 Task: Find connections with filter location Kawm Ḩamādah with filter topic #investmentproperty with filter profile language German with filter current company NTech Workforce with filter school Sant Longowal Institute of Engineering and Technology with filter industry Footwear Manufacturing with filter service category Public Speaking with filter keywords title Courier
Action: Mouse moved to (491, 62)
Screenshot: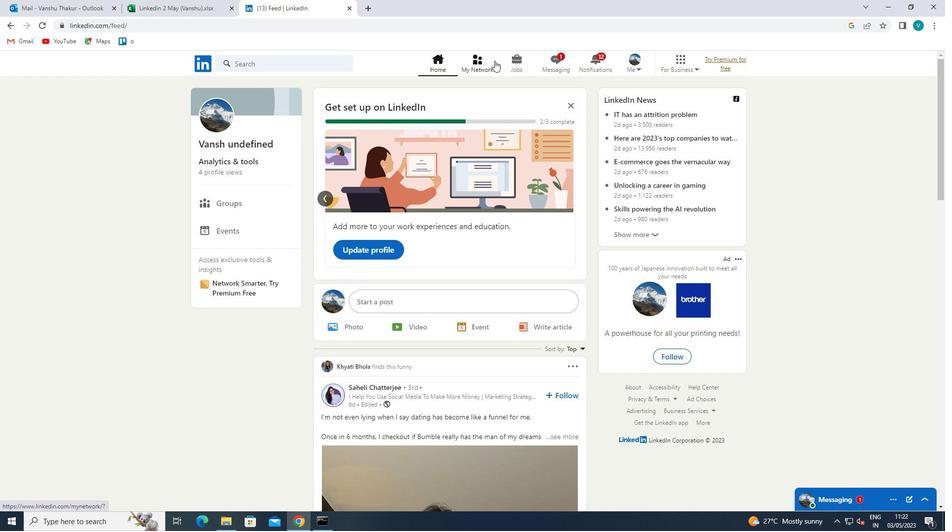 
Action: Mouse pressed left at (491, 62)
Screenshot: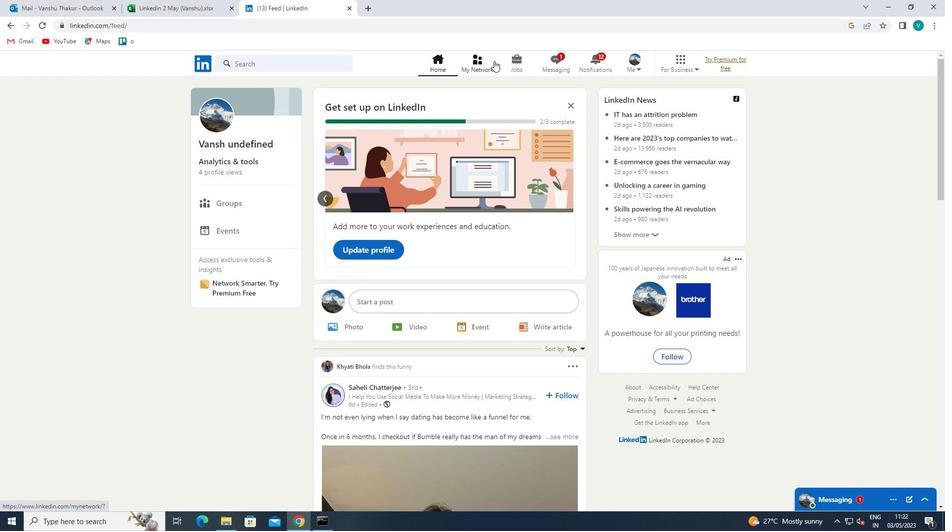 
Action: Mouse moved to (257, 118)
Screenshot: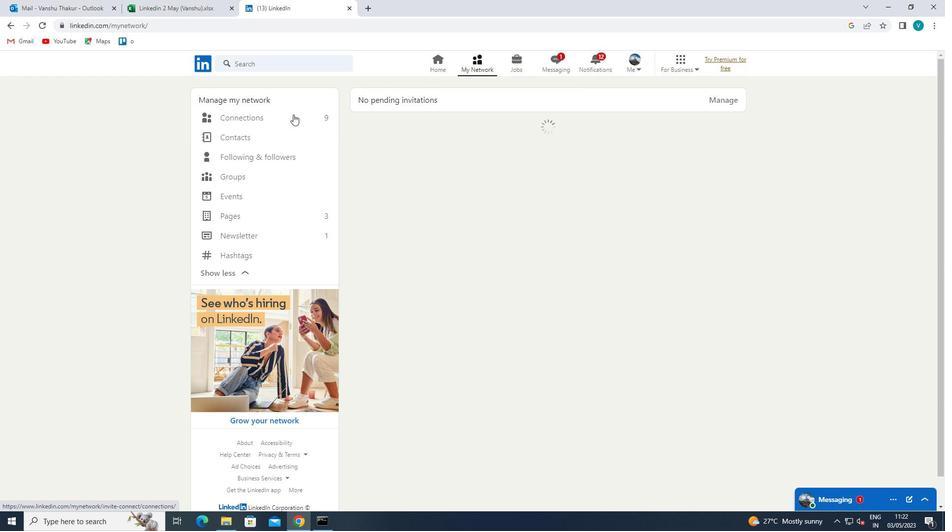 
Action: Mouse pressed left at (257, 118)
Screenshot: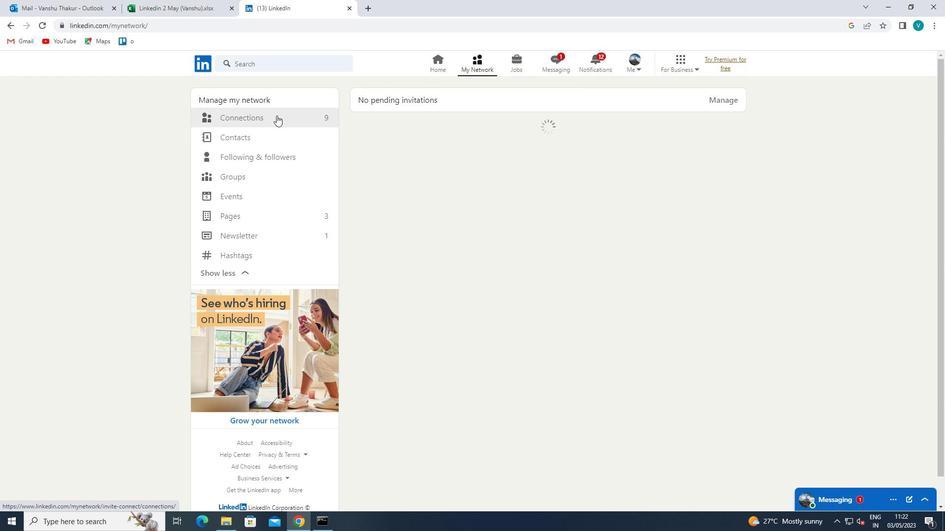
Action: Mouse moved to (528, 118)
Screenshot: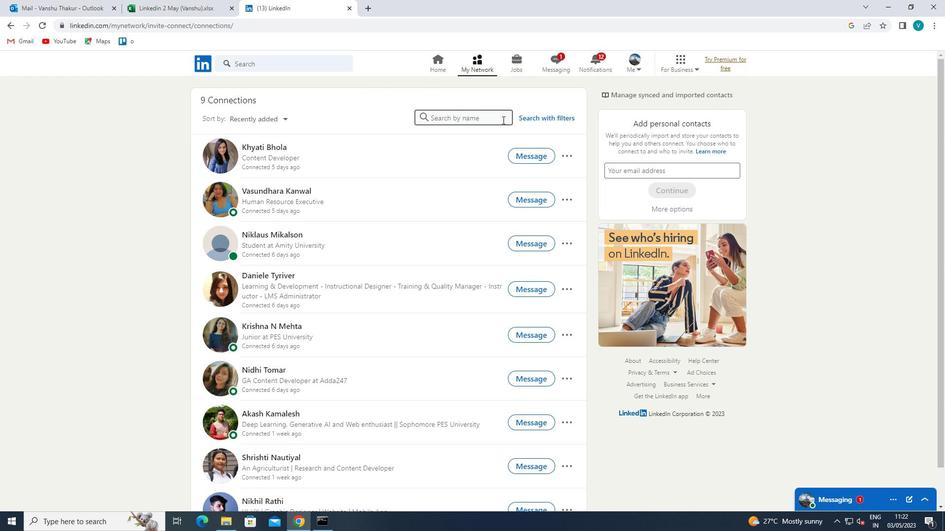 
Action: Mouse pressed left at (528, 118)
Screenshot: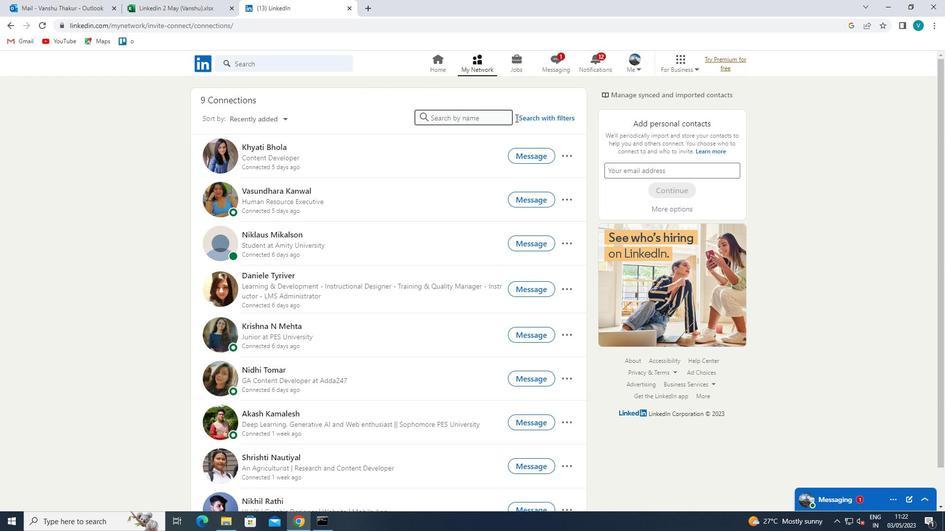 
Action: Mouse moved to (473, 96)
Screenshot: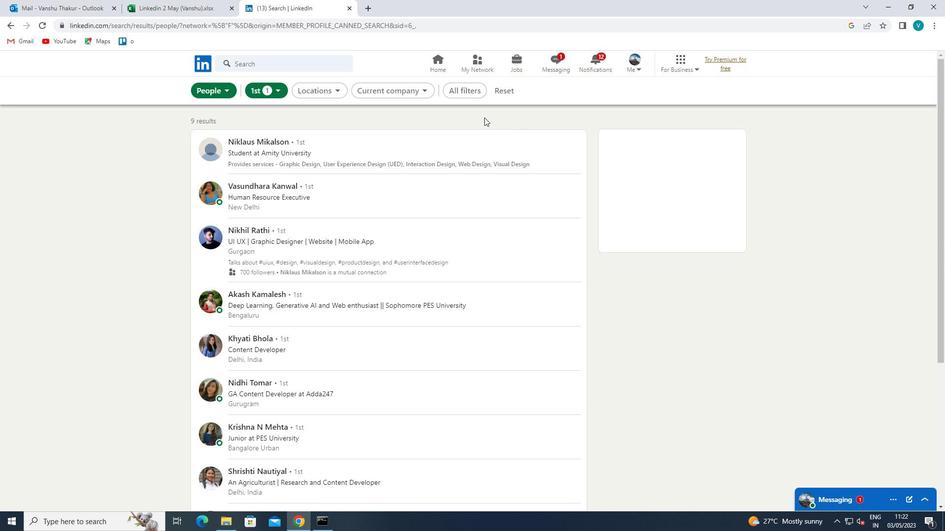 
Action: Mouse pressed left at (473, 96)
Screenshot: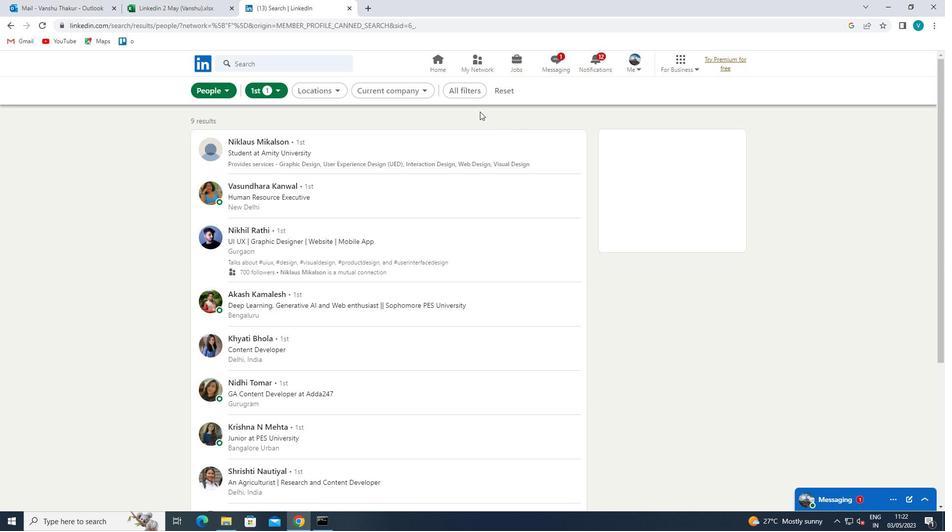 
Action: Mouse moved to (781, 243)
Screenshot: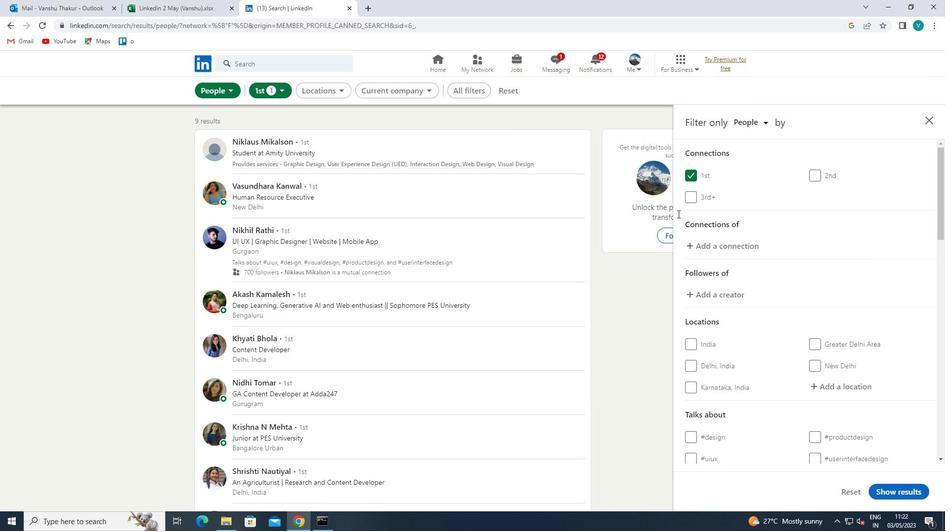 
Action: Mouse scrolled (781, 243) with delta (0, 0)
Screenshot: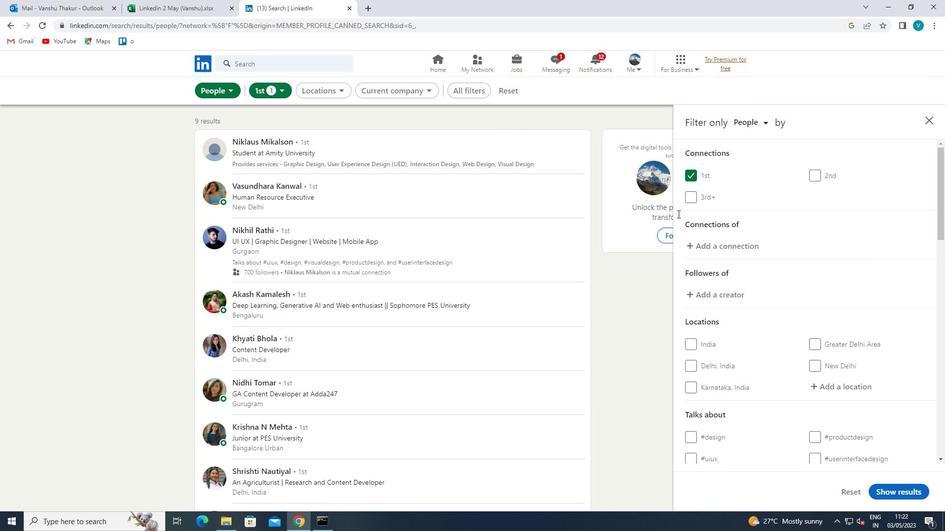 
Action: Mouse scrolled (781, 243) with delta (0, 0)
Screenshot: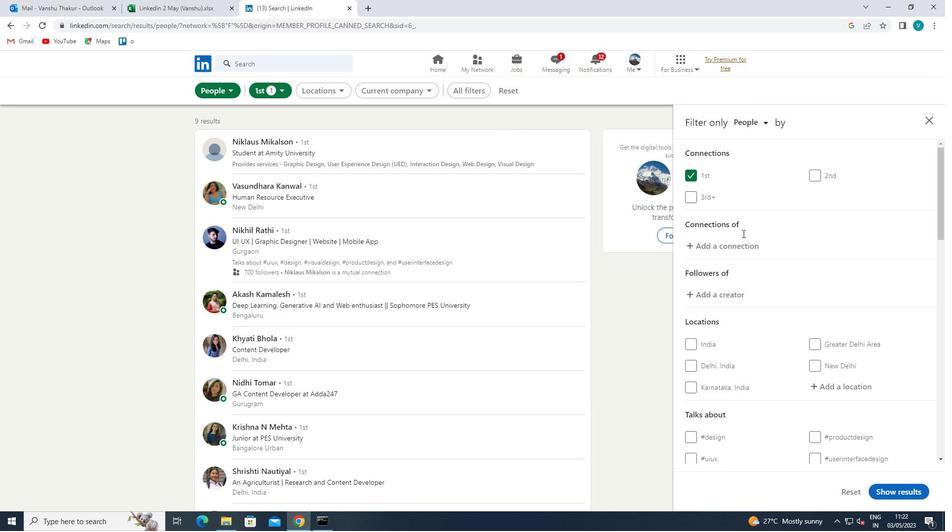 
Action: Mouse moved to (782, 243)
Screenshot: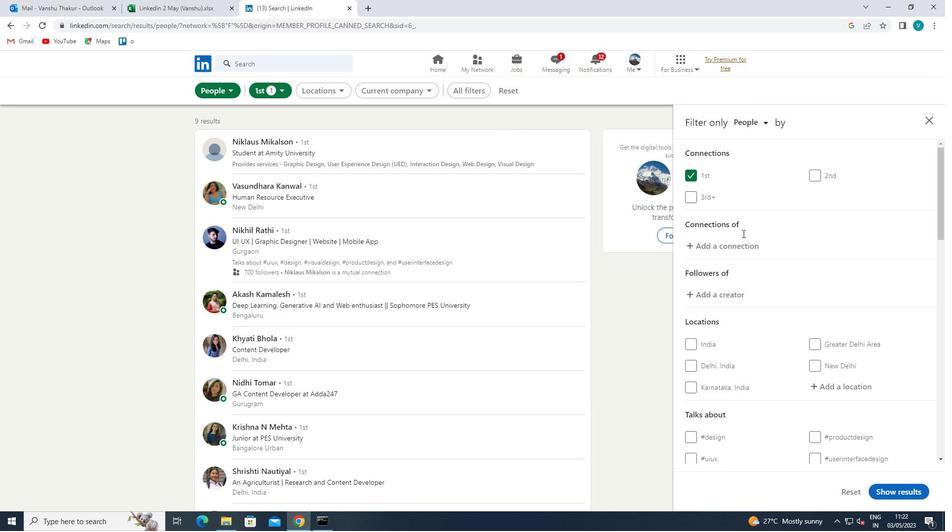 
Action: Mouse scrolled (782, 243) with delta (0, 0)
Screenshot: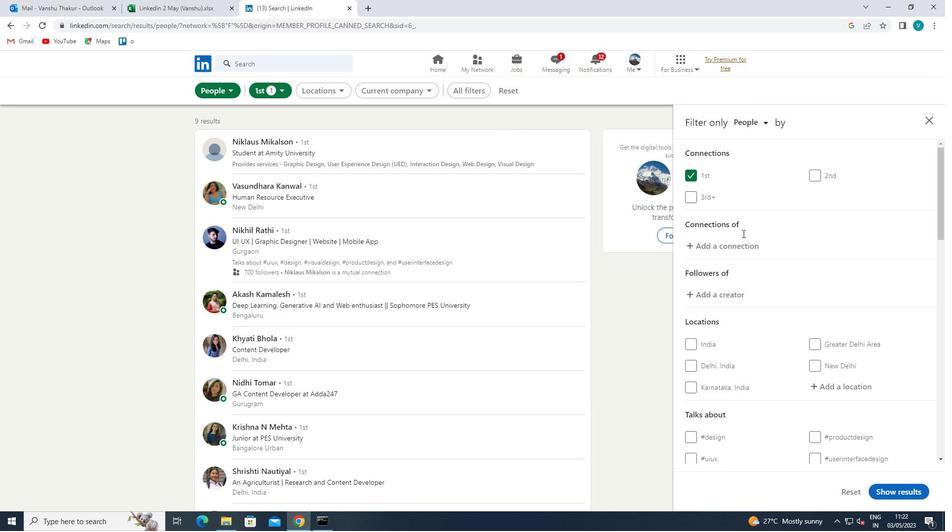
Action: Mouse moved to (821, 241)
Screenshot: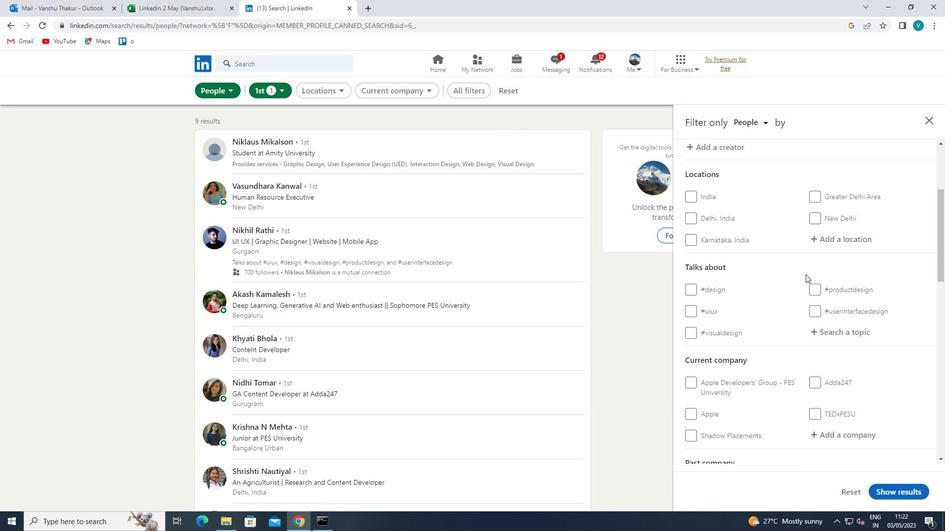 
Action: Mouse pressed left at (821, 241)
Screenshot: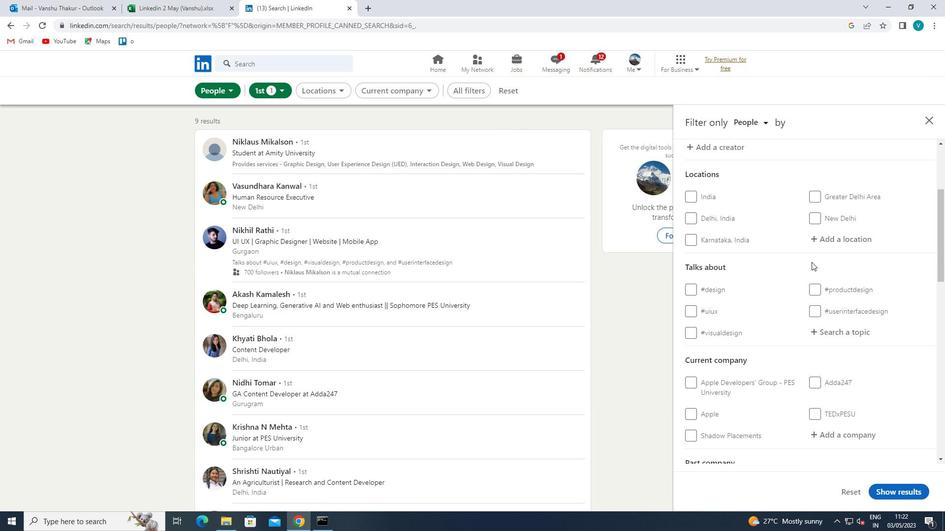 
Action: Mouse moved to (603, 115)
Screenshot: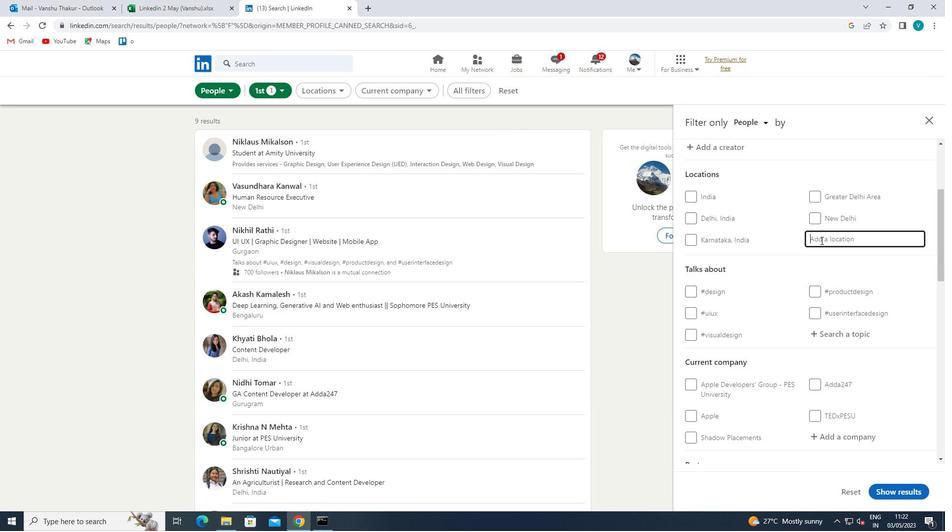 
Action: Key pressed <Key.shift>KAWN<Key.space><Key.shift>HAMADAH<Key.space>
Screenshot: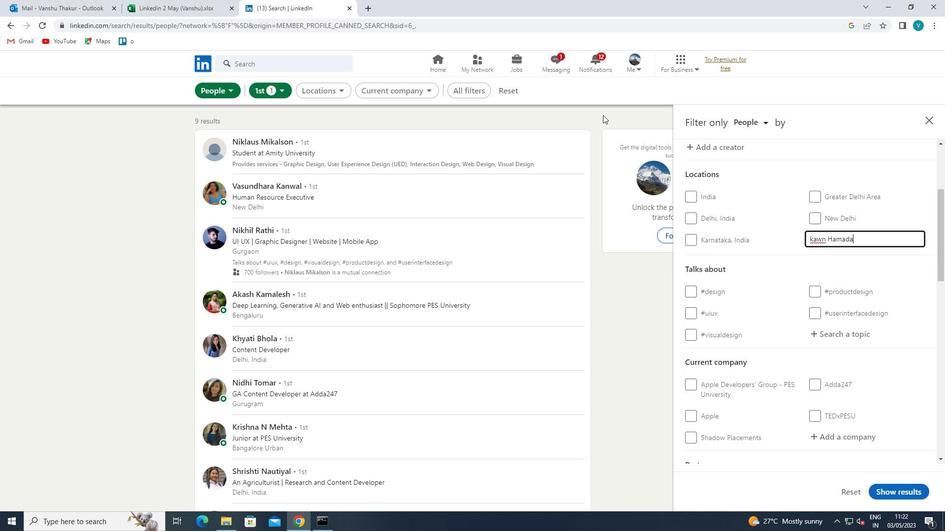 
Action: Mouse moved to (792, 224)
Screenshot: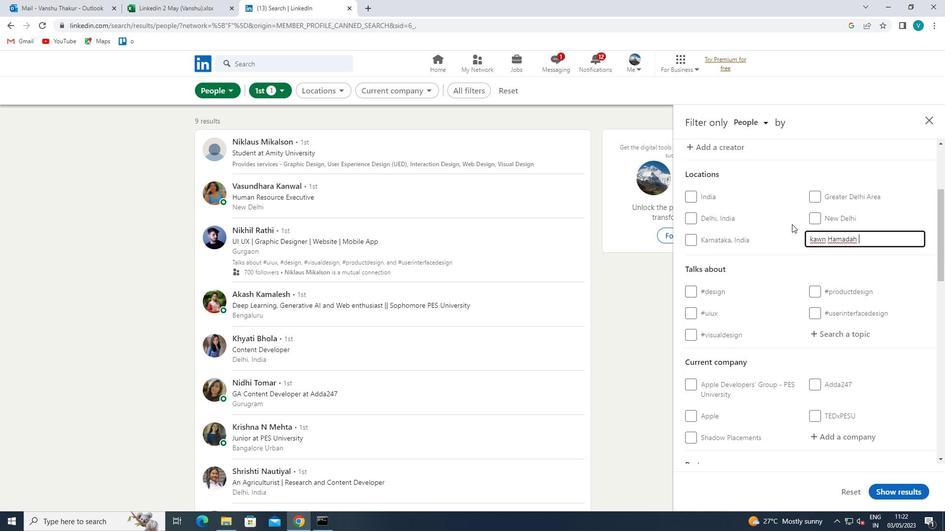
Action: Mouse pressed left at (792, 224)
Screenshot: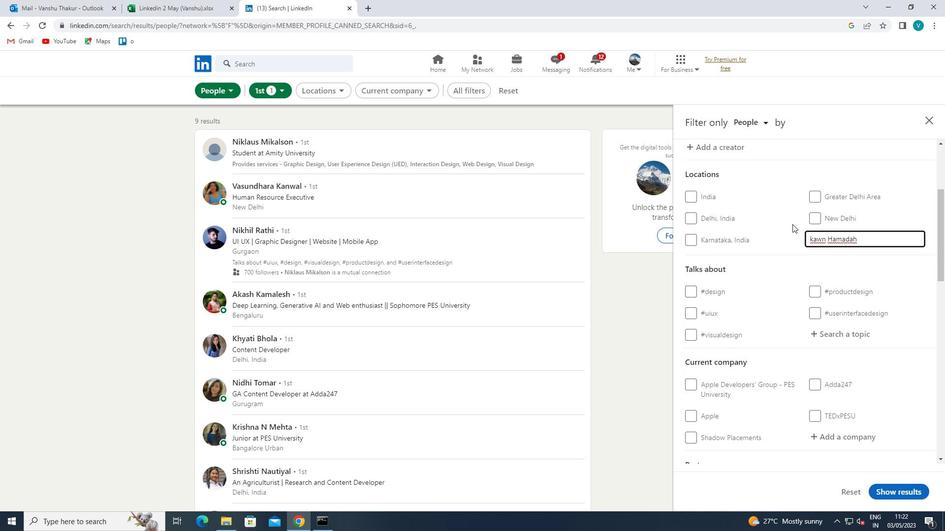 
Action: Mouse moved to (803, 221)
Screenshot: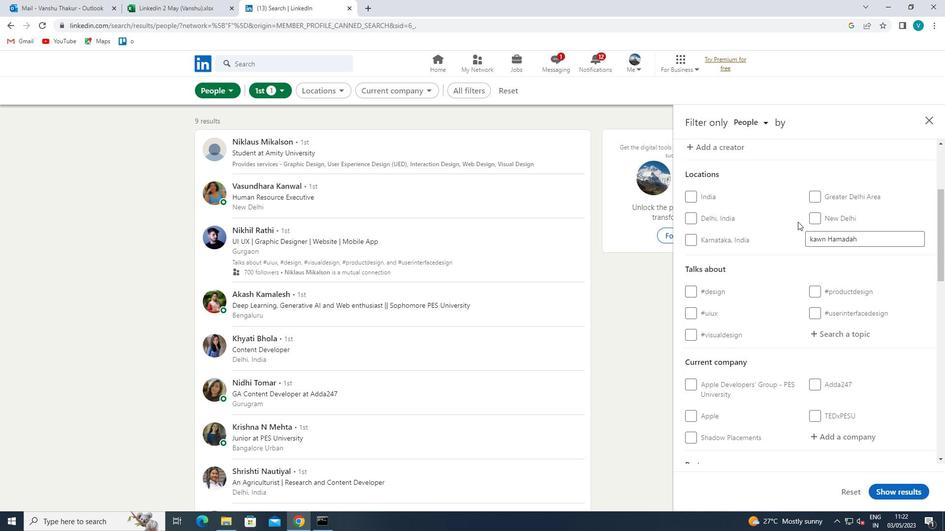 
Action: Mouse scrolled (803, 220) with delta (0, 0)
Screenshot: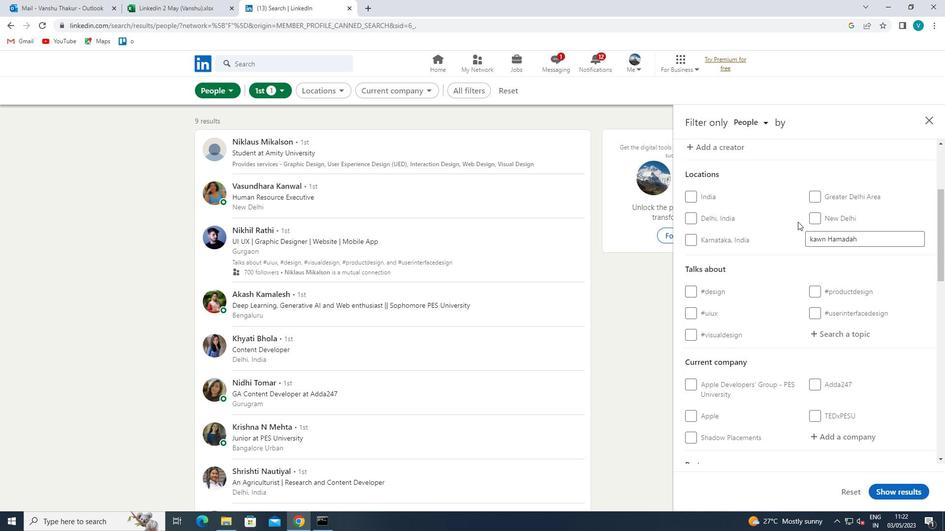 
Action: Mouse moved to (810, 223)
Screenshot: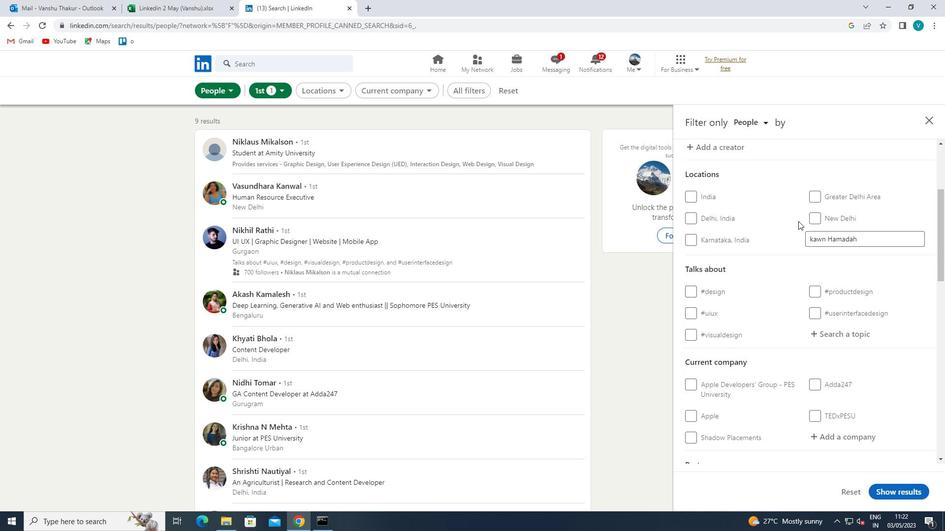 
Action: Mouse scrolled (810, 222) with delta (0, 0)
Screenshot: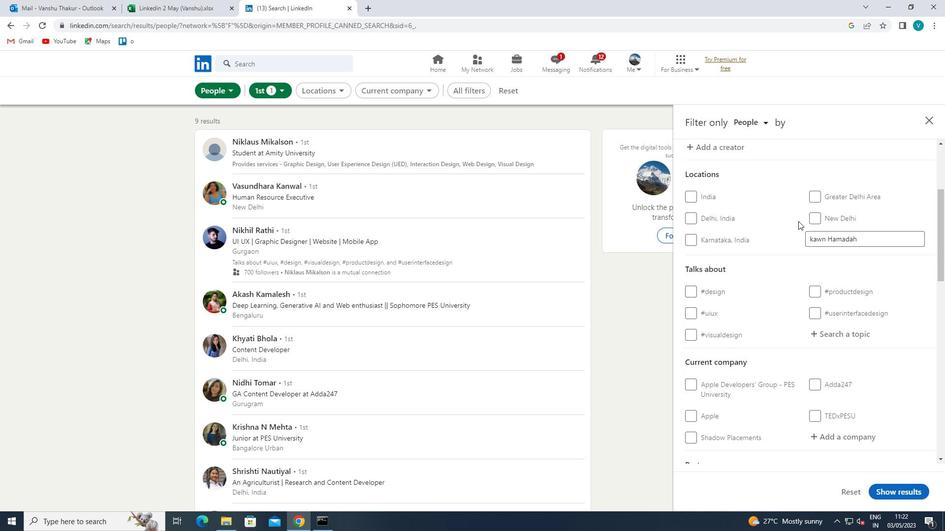 
Action: Mouse moved to (848, 241)
Screenshot: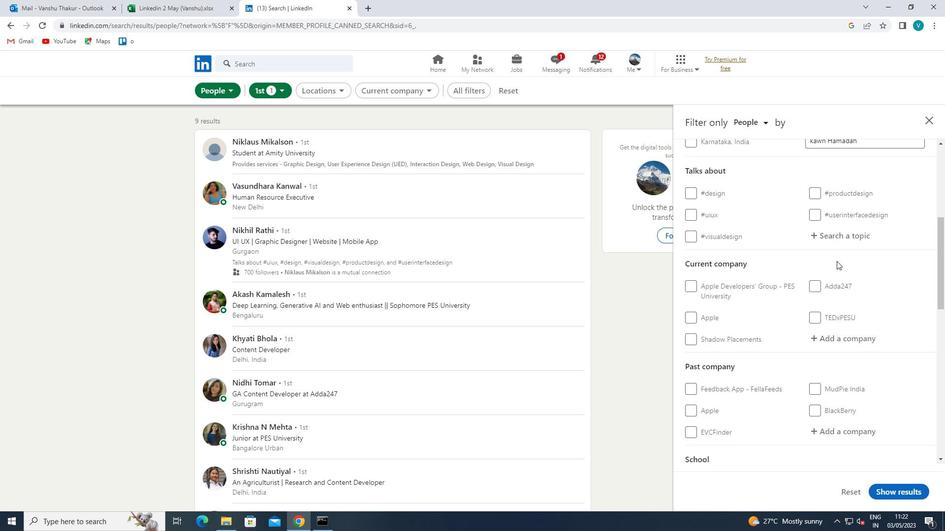 
Action: Mouse pressed left at (848, 241)
Screenshot: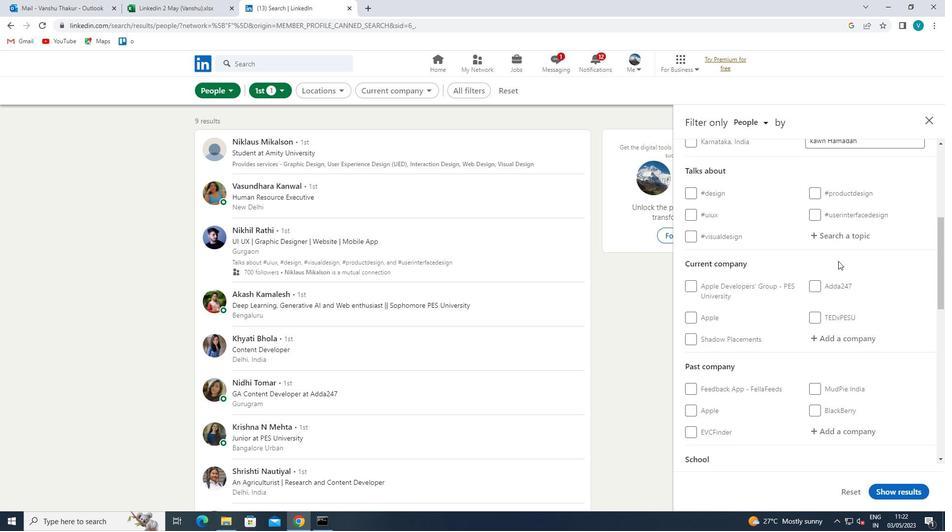 
Action: Mouse moved to (757, 210)
Screenshot: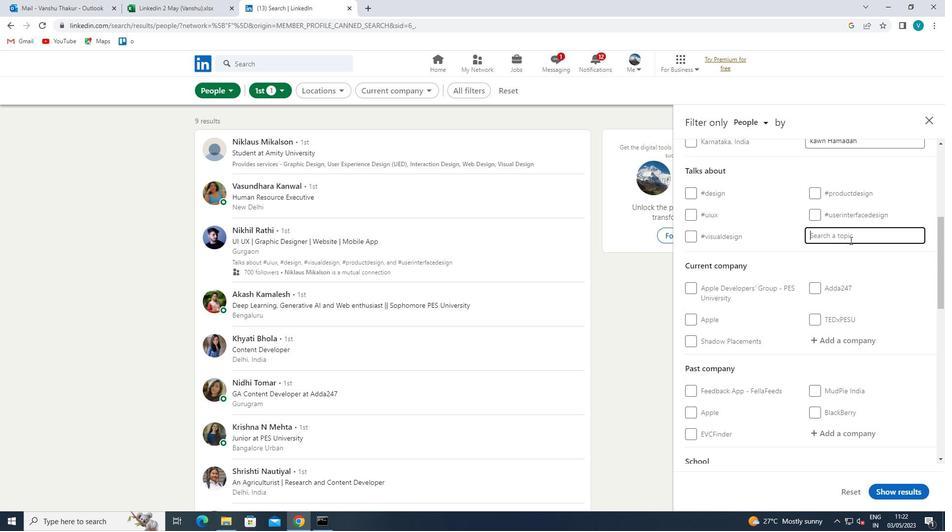 
Action: Key pressed INVESTMENT<Key.space><Key.backspace>
Screenshot: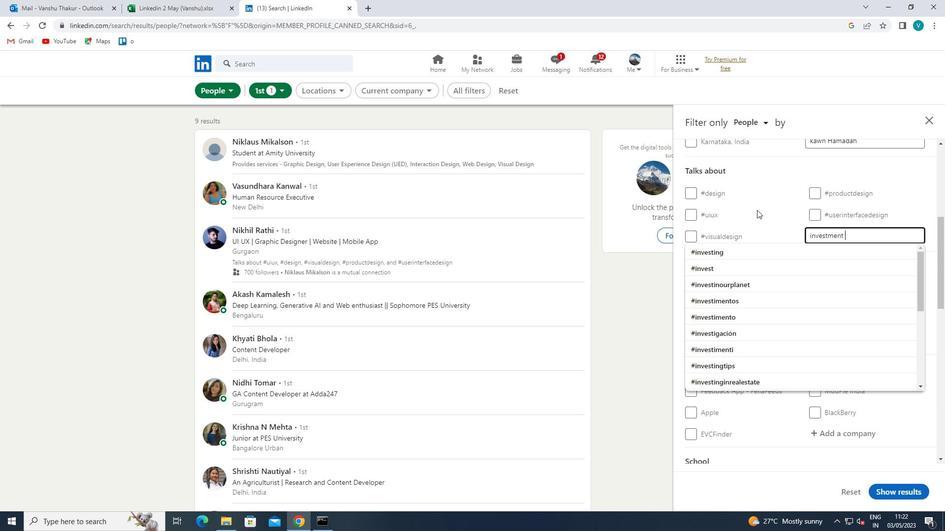 
Action: Mouse moved to (758, 281)
Screenshot: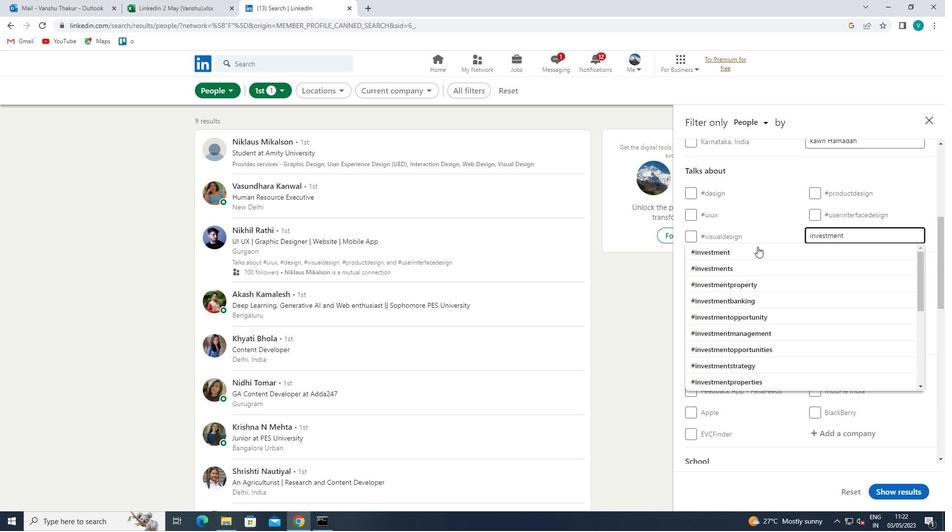 
Action: Mouse pressed left at (758, 281)
Screenshot: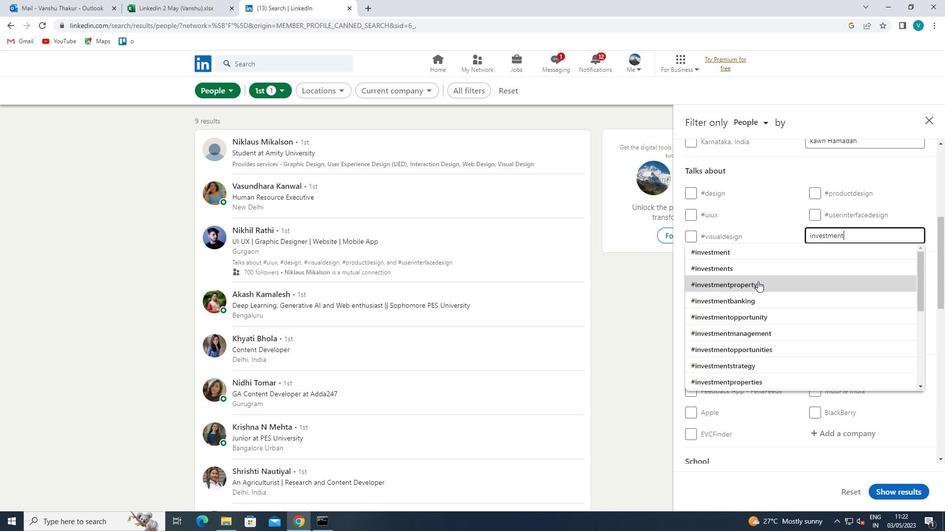 
Action: Mouse moved to (776, 276)
Screenshot: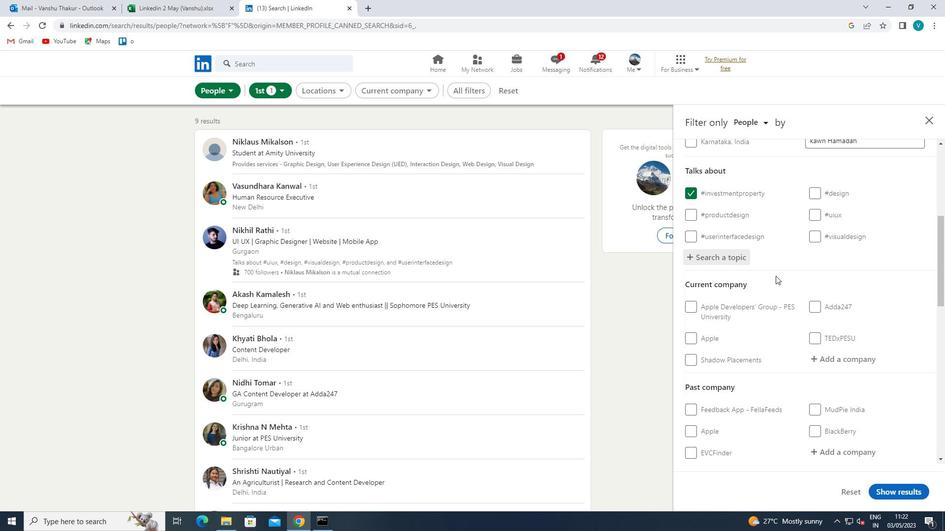 
Action: Mouse scrolled (776, 275) with delta (0, 0)
Screenshot: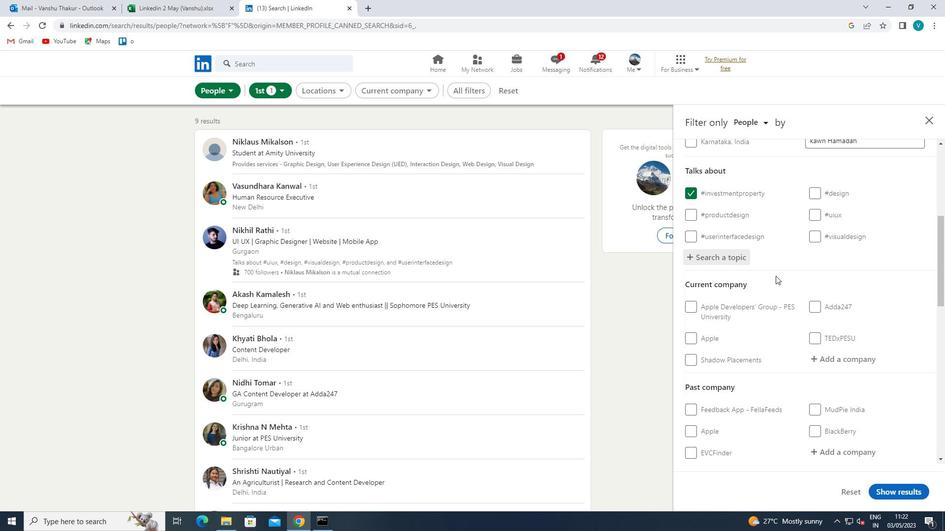 
Action: Mouse scrolled (776, 275) with delta (0, 0)
Screenshot: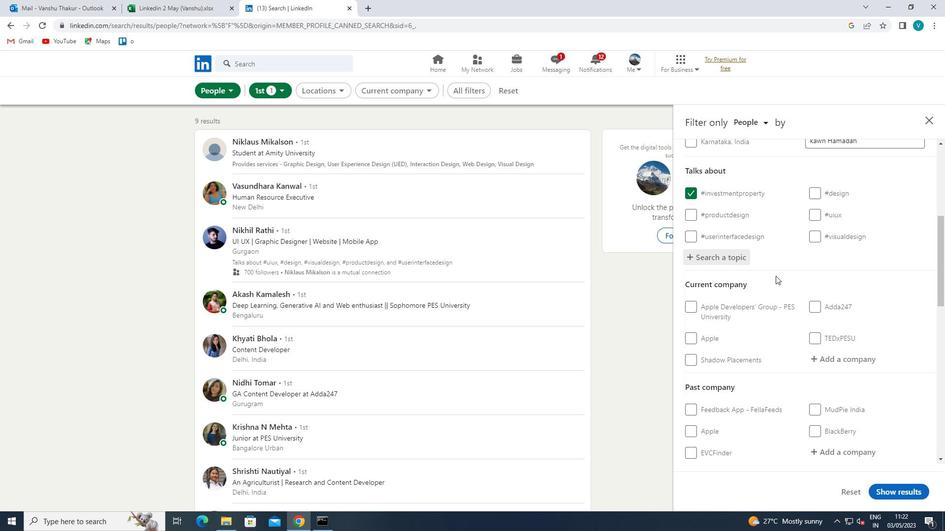 
Action: Mouse moved to (812, 259)
Screenshot: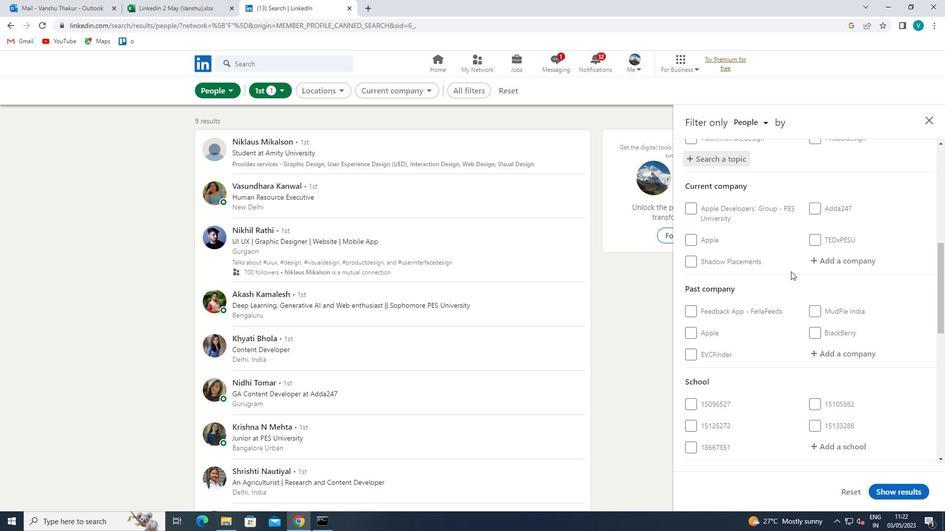 
Action: Mouse pressed left at (812, 259)
Screenshot: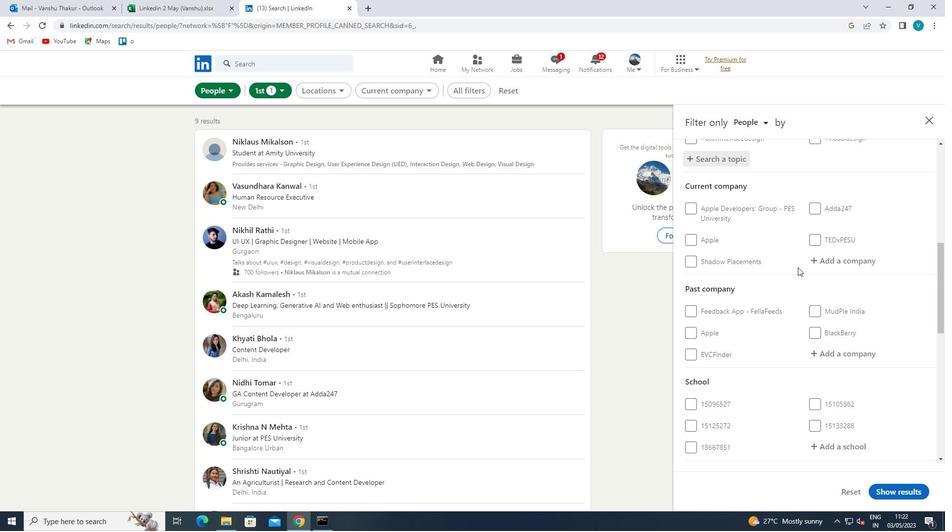 
Action: Mouse moved to (755, 239)
Screenshot: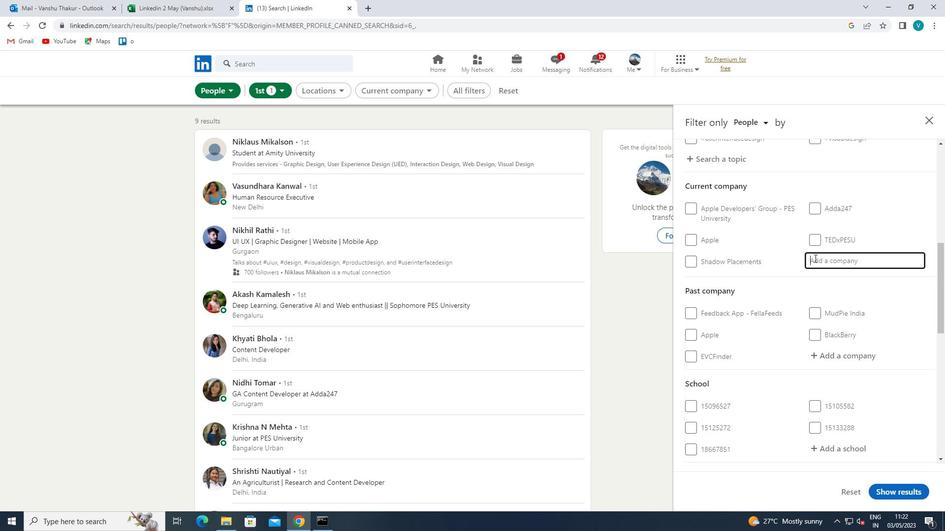 
Action: Key pressed <Key.shift>N<Key.shift>TECH
Screenshot: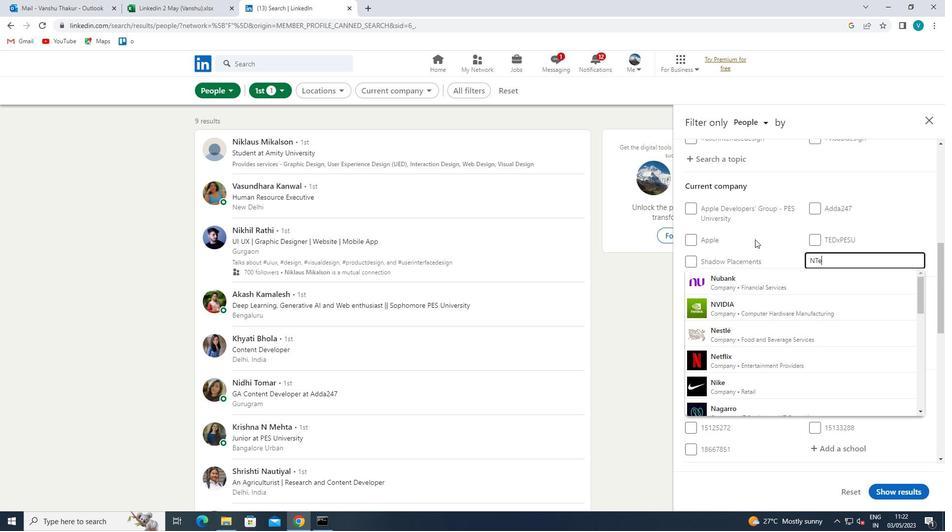 
Action: Mouse moved to (750, 276)
Screenshot: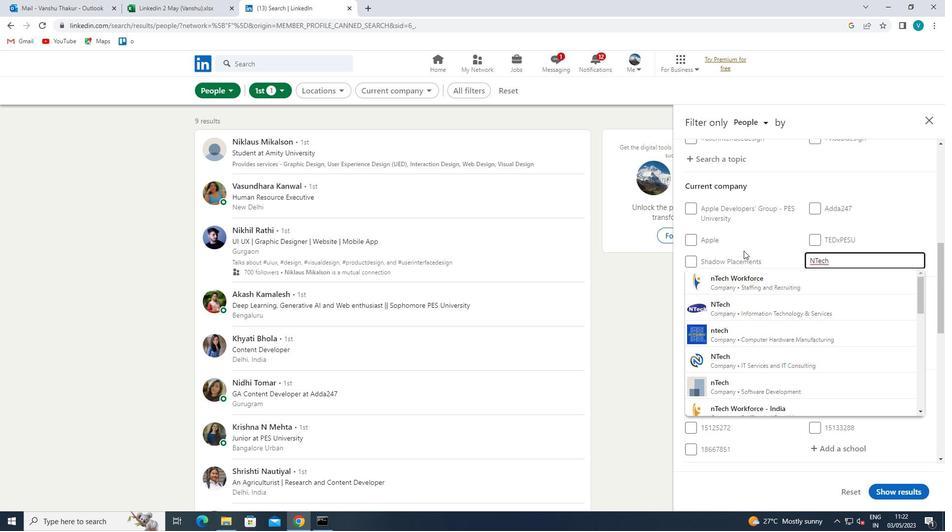 
Action: Mouse pressed left at (750, 276)
Screenshot: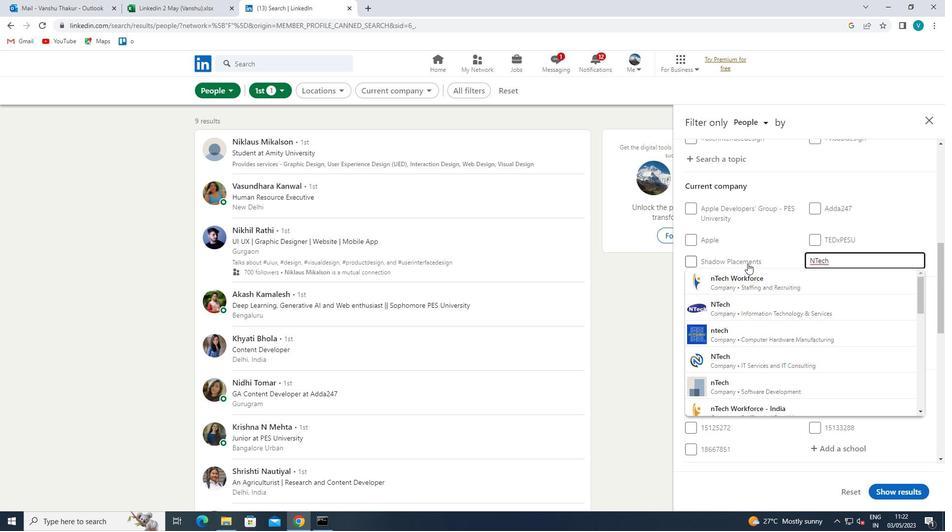 
Action: Mouse moved to (758, 274)
Screenshot: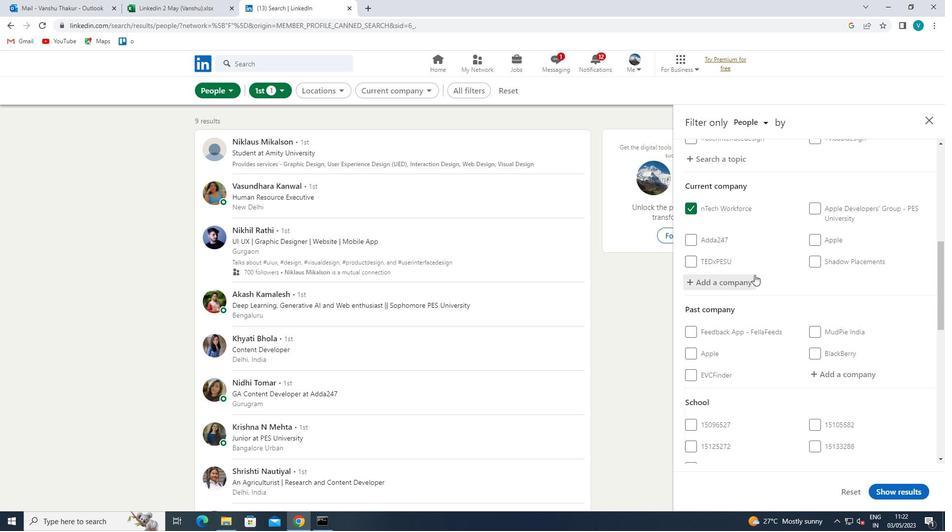 
Action: Mouse scrolled (758, 274) with delta (0, 0)
Screenshot: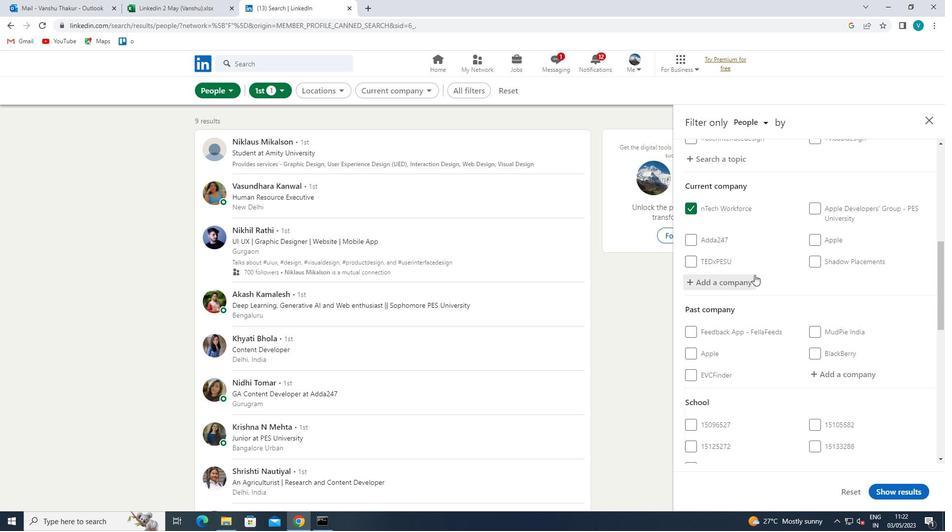
Action: Mouse moved to (759, 275)
Screenshot: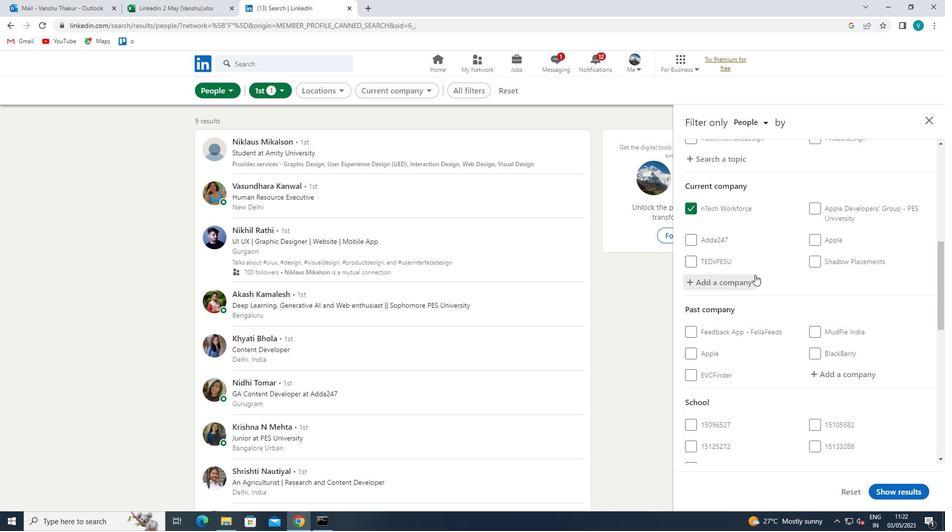 
Action: Mouse scrolled (759, 274) with delta (0, 0)
Screenshot: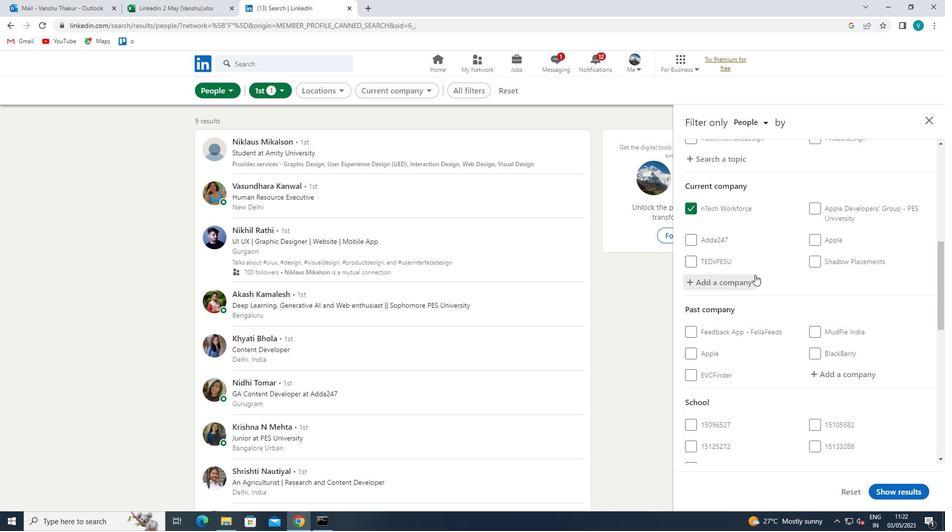 
Action: Mouse moved to (765, 279)
Screenshot: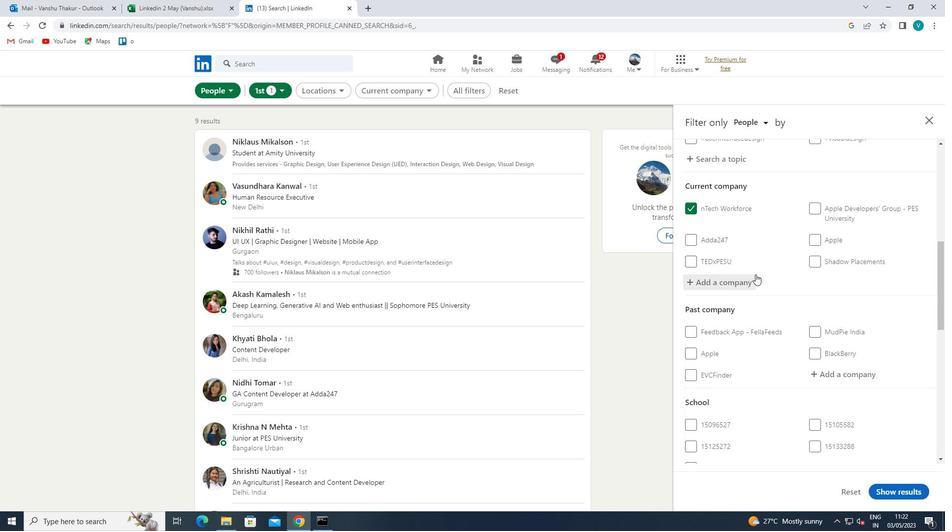
Action: Mouse scrolled (765, 278) with delta (0, 0)
Screenshot: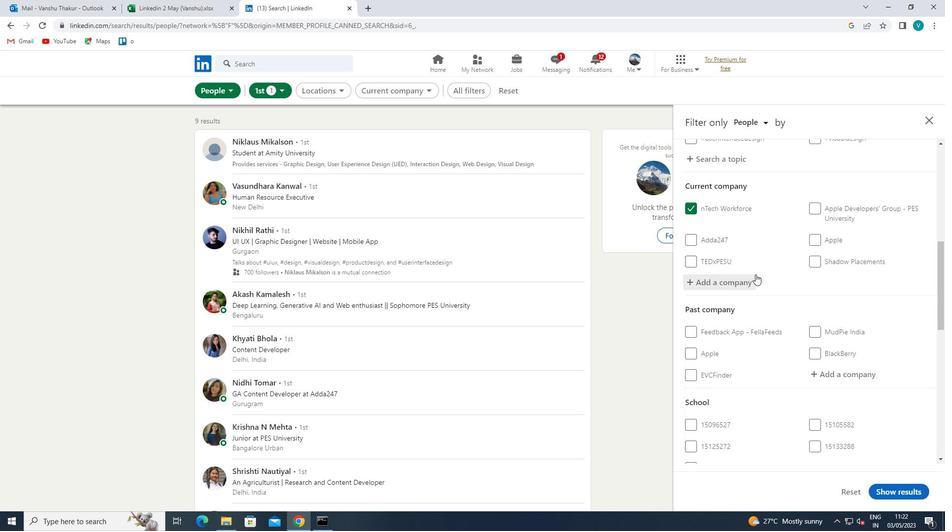 
Action: Mouse moved to (838, 323)
Screenshot: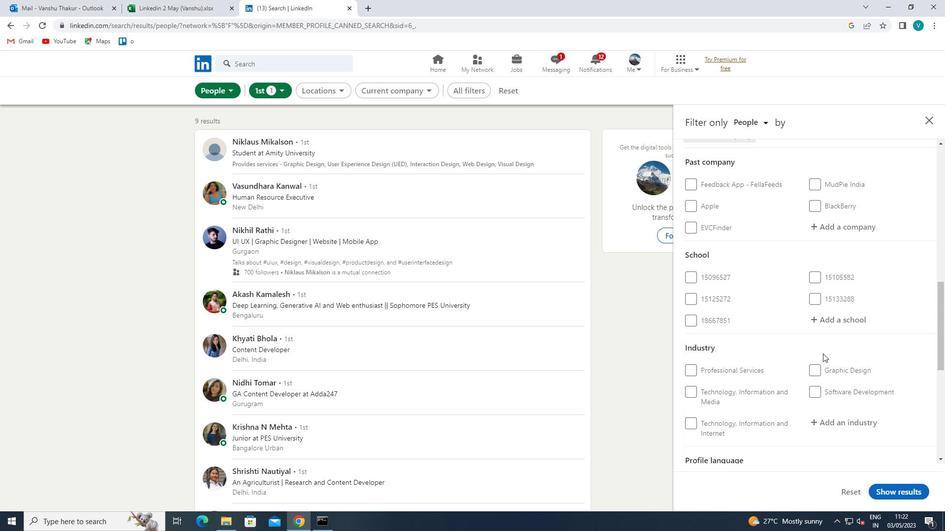 
Action: Mouse pressed left at (838, 323)
Screenshot: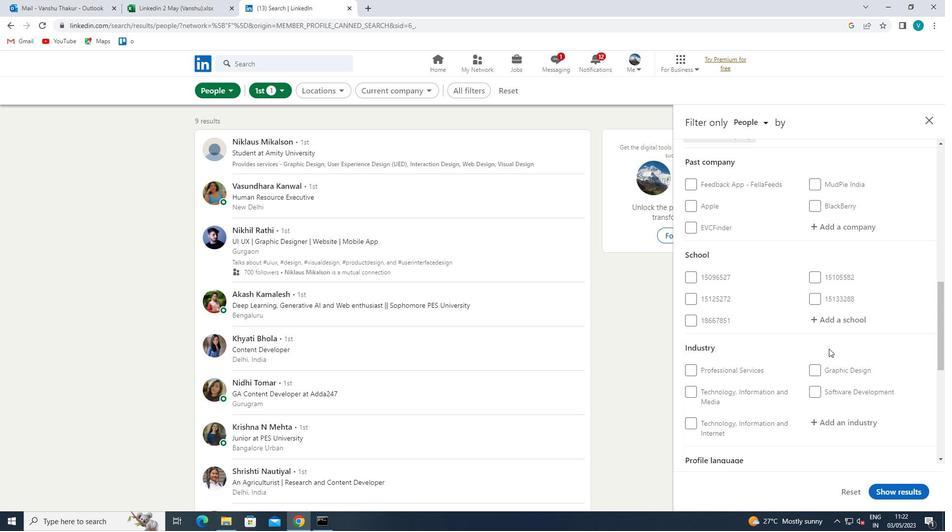 
Action: Key pressed <Key.shift>SAM<Key.backspace>NT<Key.space>
Screenshot: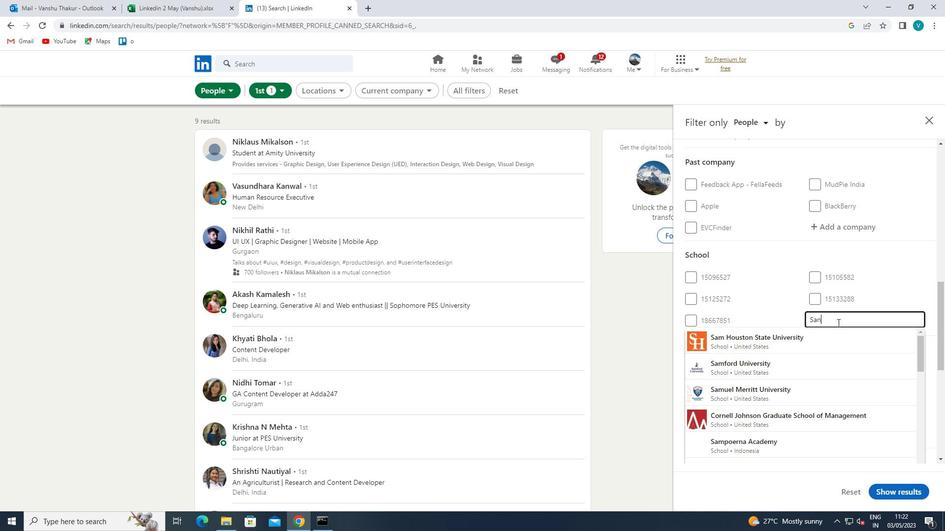 
Action: Mouse moved to (826, 359)
Screenshot: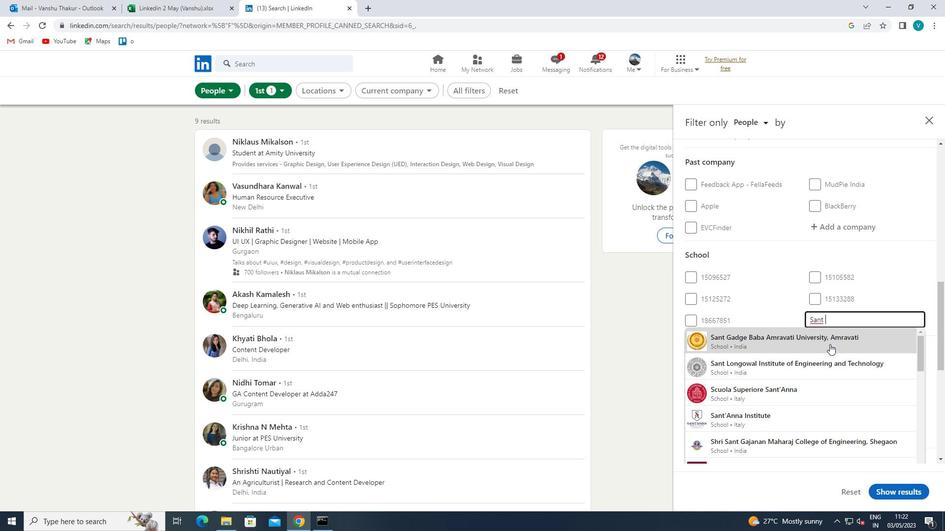
Action: Mouse pressed left at (826, 359)
Screenshot: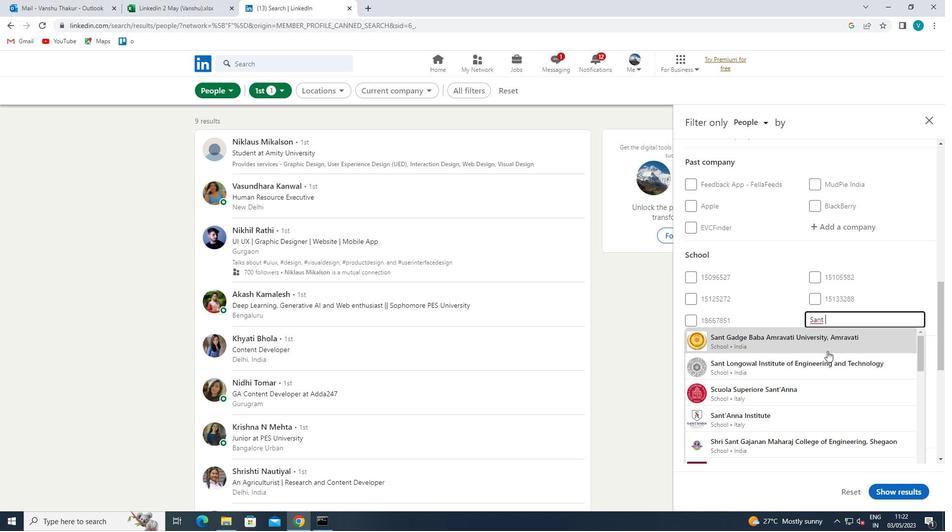 
Action: Mouse moved to (832, 356)
Screenshot: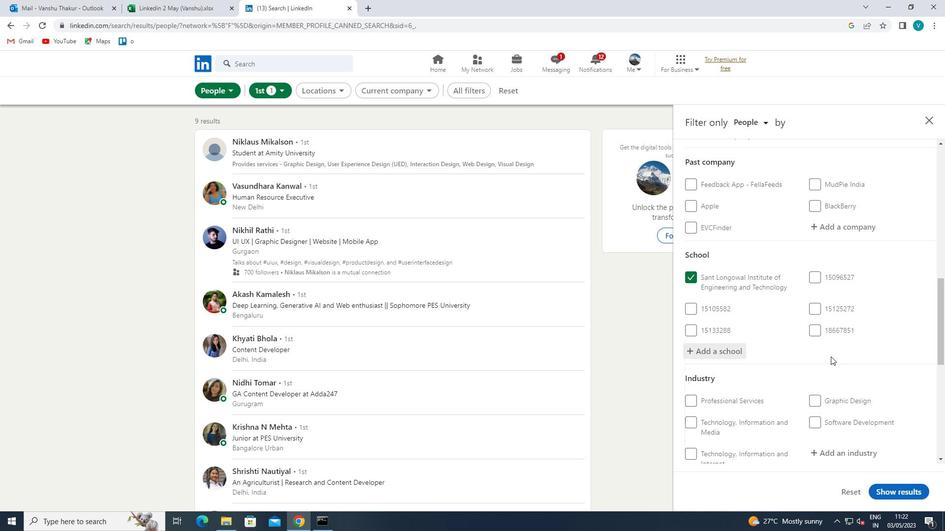
Action: Mouse scrolled (832, 356) with delta (0, 0)
Screenshot: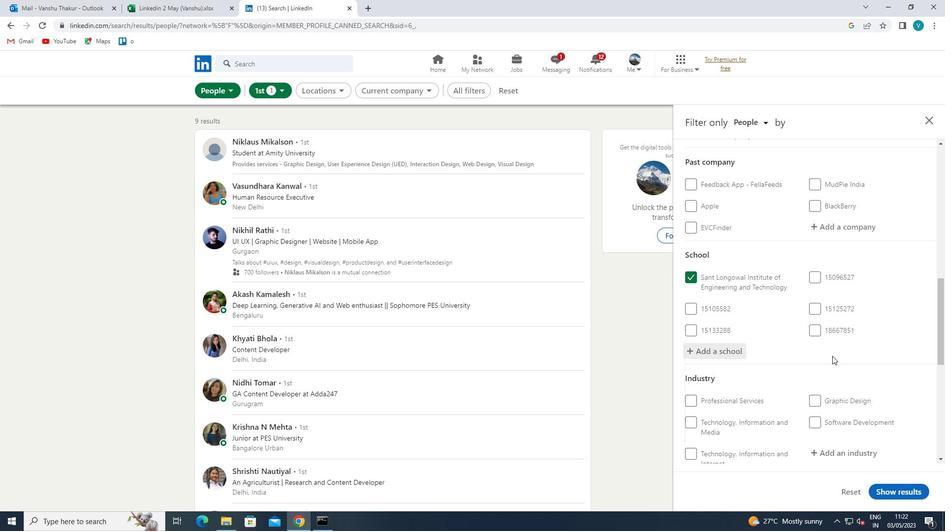 
Action: Mouse scrolled (832, 356) with delta (0, 0)
Screenshot: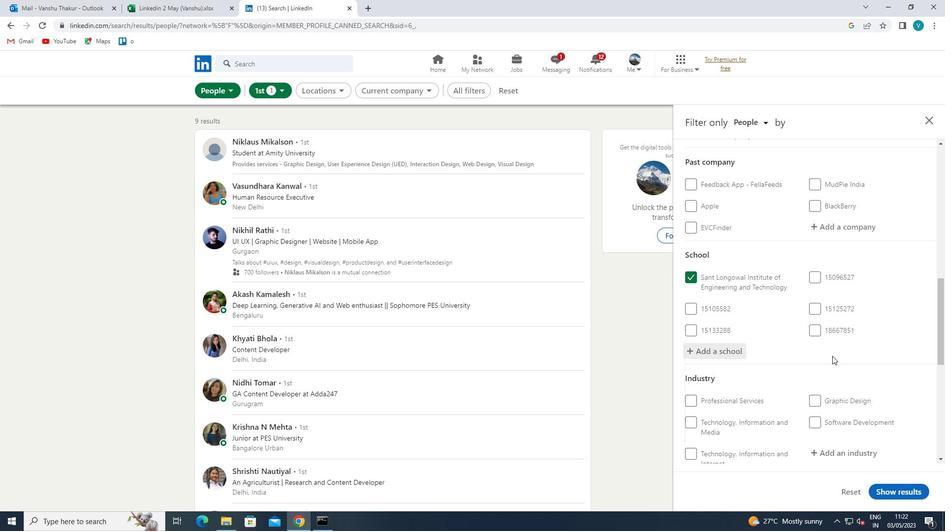 
Action: Mouse scrolled (832, 356) with delta (0, 0)
Screenshot: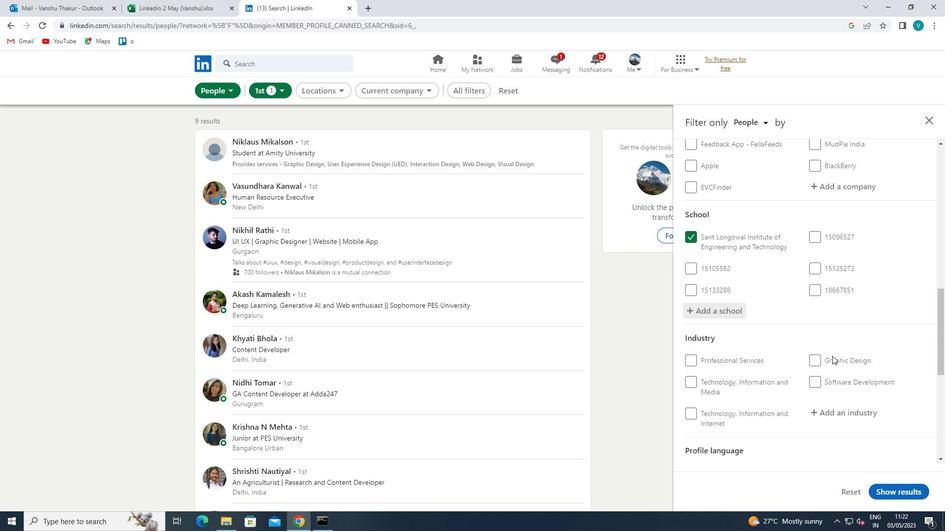 
Action: Mouse moved to (847, 306)
Screenshot: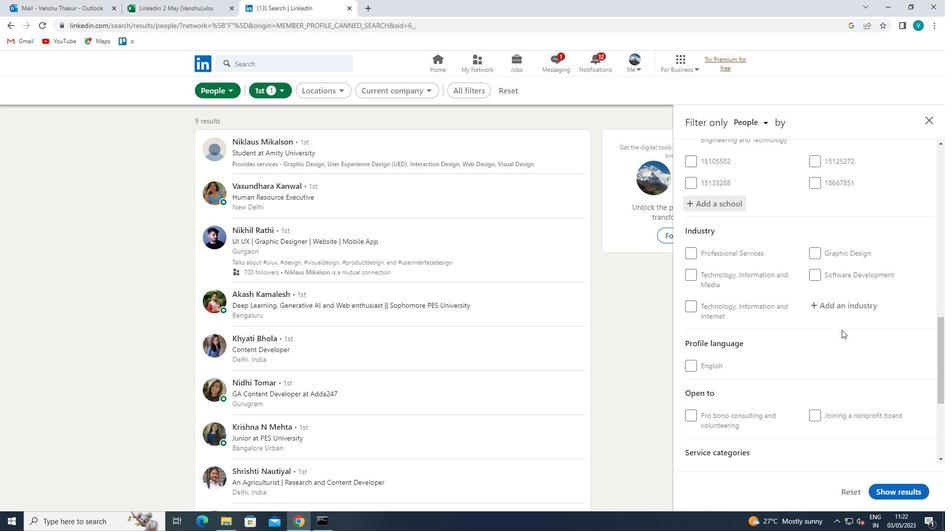 
Action: Mouse pressed left at (847, 306)
Screenshot: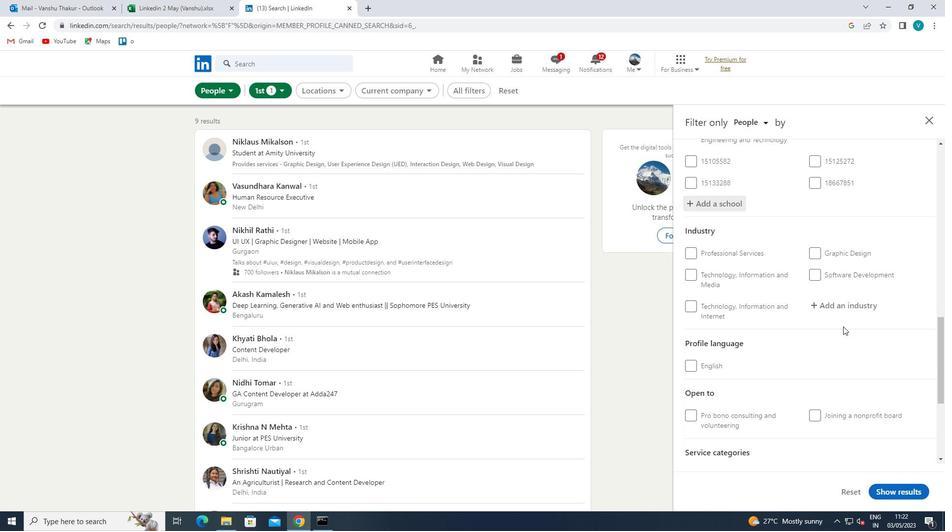 
Action: Mouse moved to (814, 286)
Screenshot: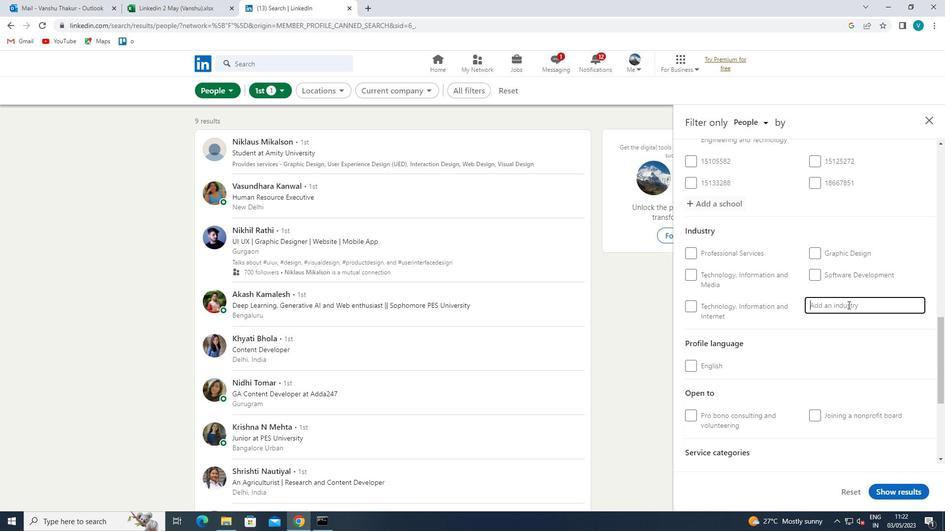 
Action: Key pressed <Key.shift>FOOTWEAR<Key.space>
Screenshot: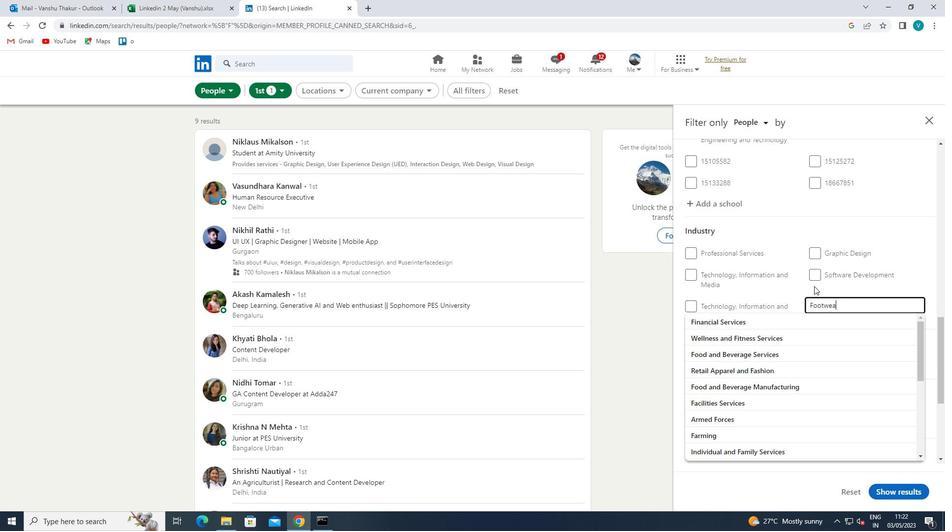 
Action: Mouse moved to (768, 349)
Screenshot: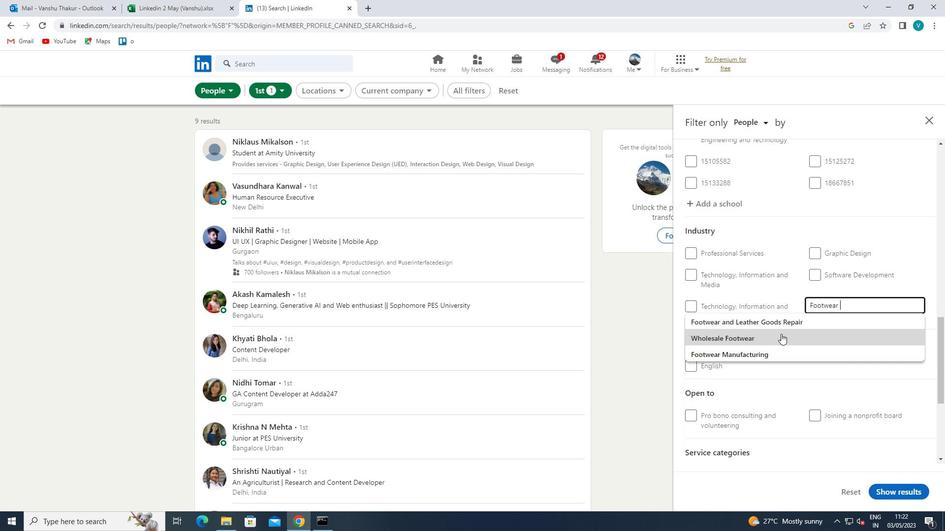 
Action: Mouse pressed left at (768, 349)
Screenshot: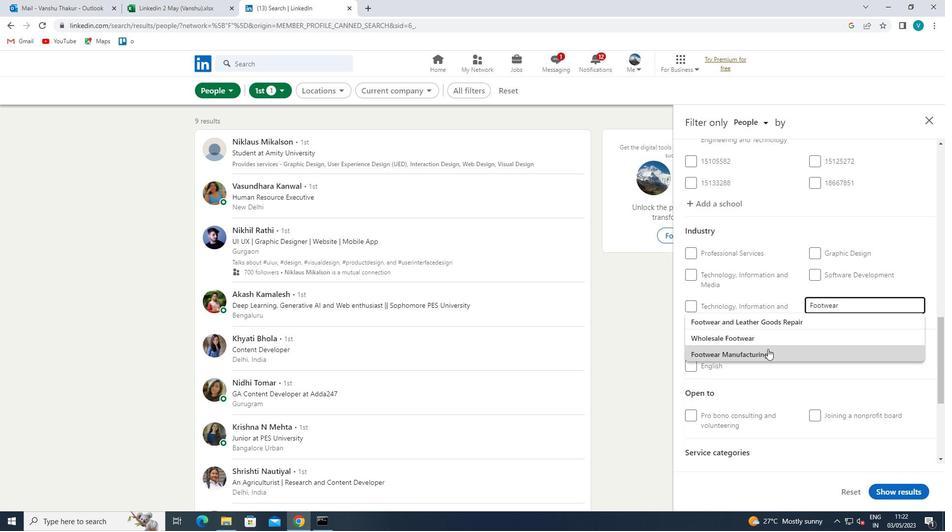 
Action: Mouse moved to (807, 327)
Screenshot: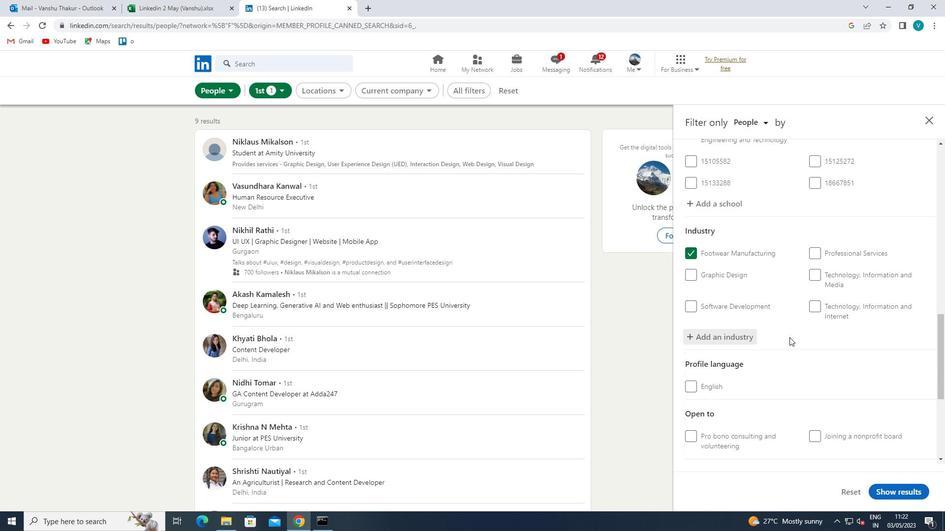 
Action: Mouse scrolled (807, 327) with delta (0, 0)
Screenshot: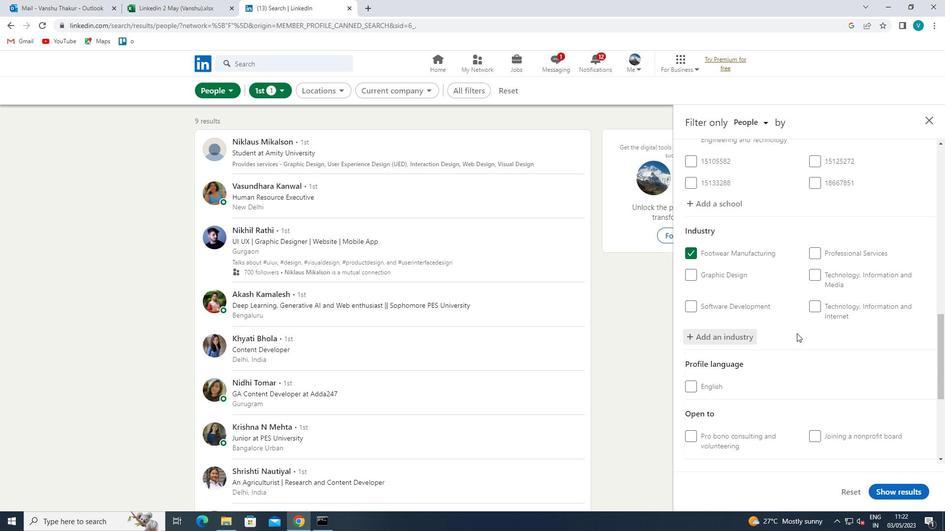 
Action: Mouse scrolled (807, 327) with delta (0, 0)
Screenshot: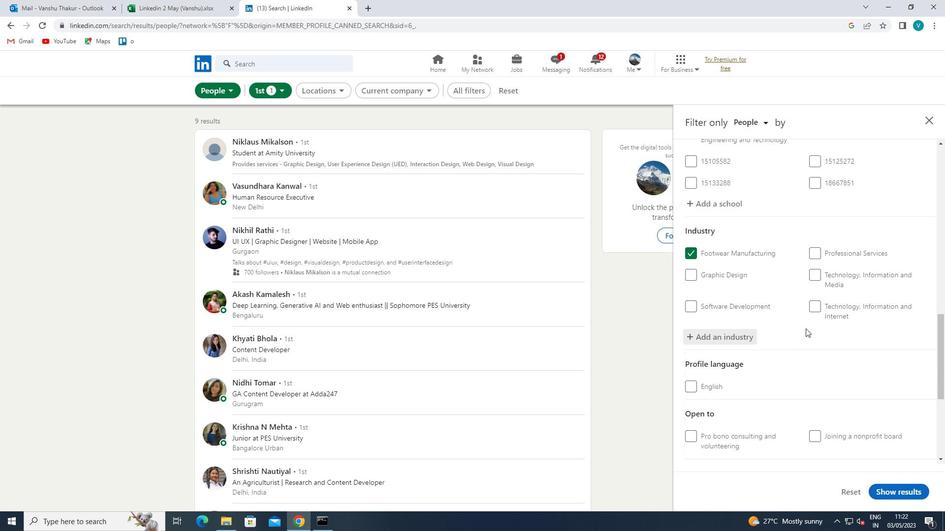 
Action: Mouse scrolled (807, 327) with delta (0, 0)
Screenshot: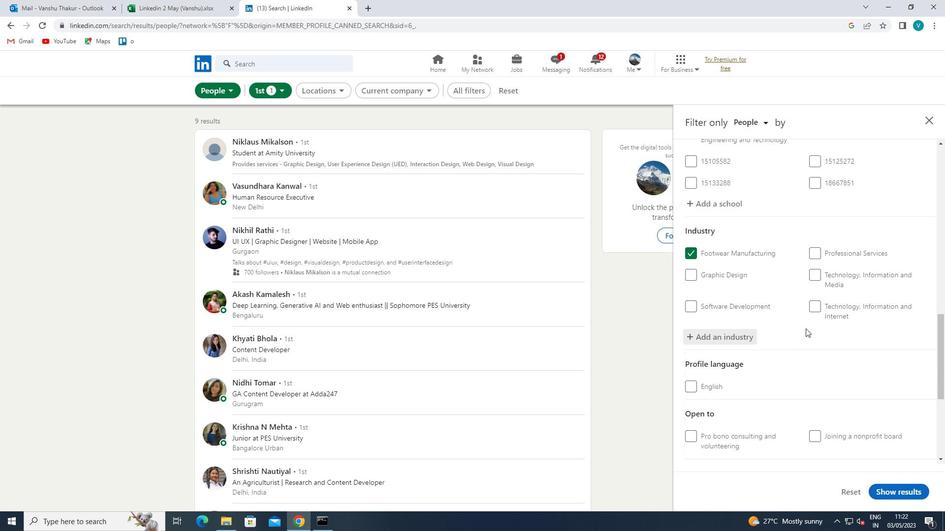 
Action: Mouse scrolled (807, 327) with delta (0, 0)
Screenshot: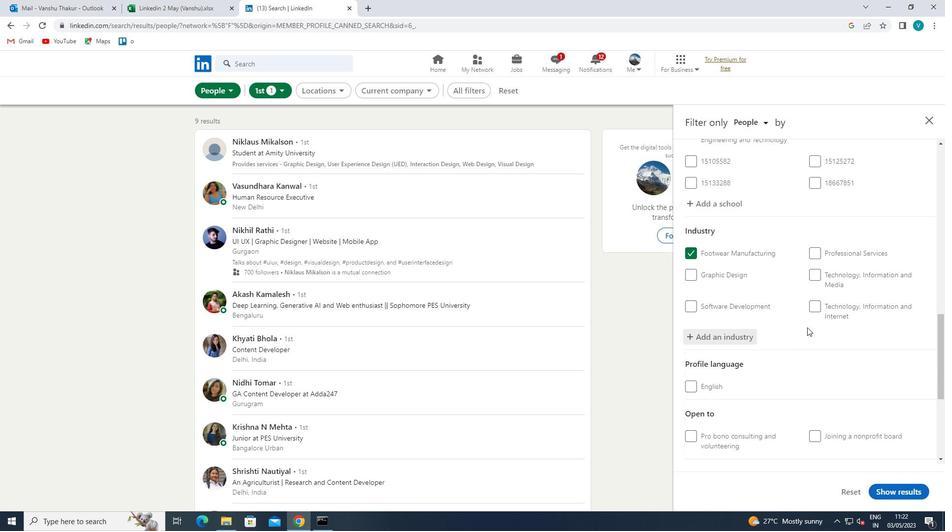 
Action: Mouse scrolled (807, 327) with delta (0, 0)
Screenshot: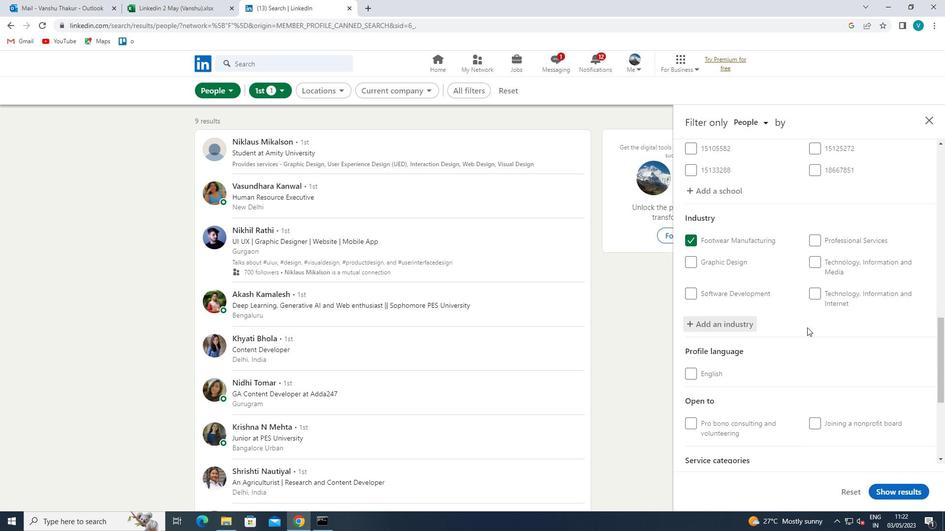 
Action: Mouse scrolled (807, 327) with delta (0, 0)
Screenshot: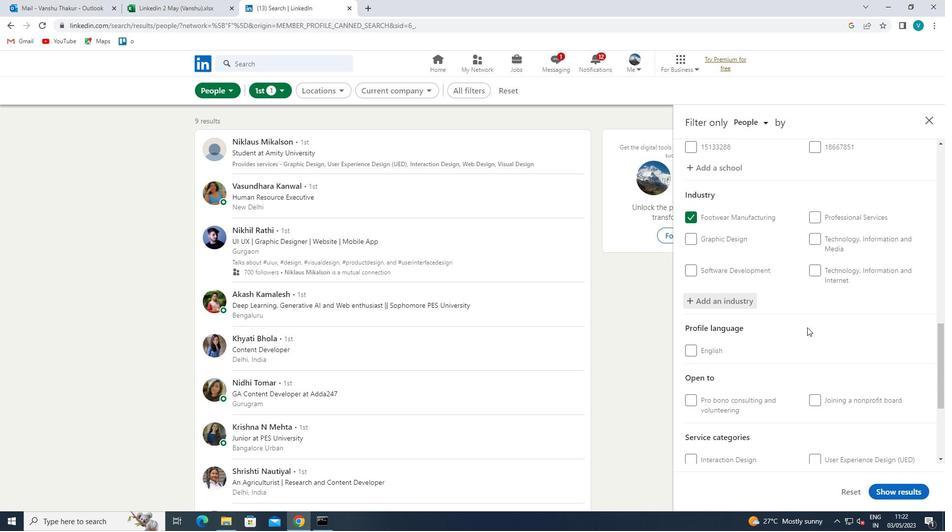 
Action: Mouse moved to (822, 323)
Screenshot: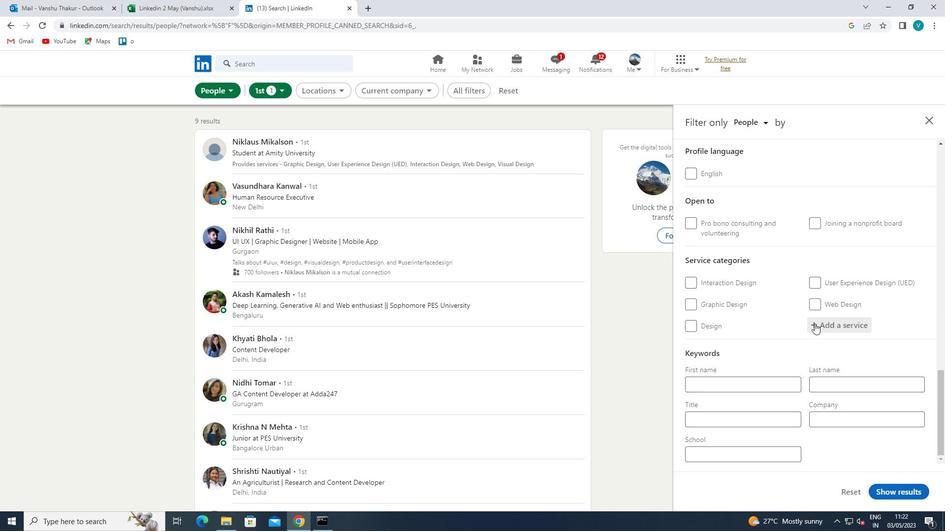
Action: Mouse pressed left at (822, 323)
Screenshot: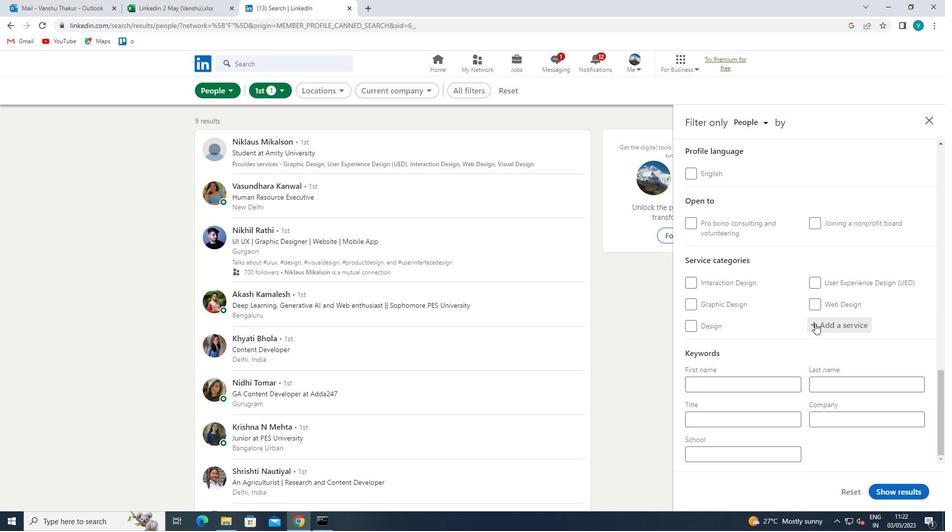 
Action: Mouse moved to (783, 299)
Screenshot: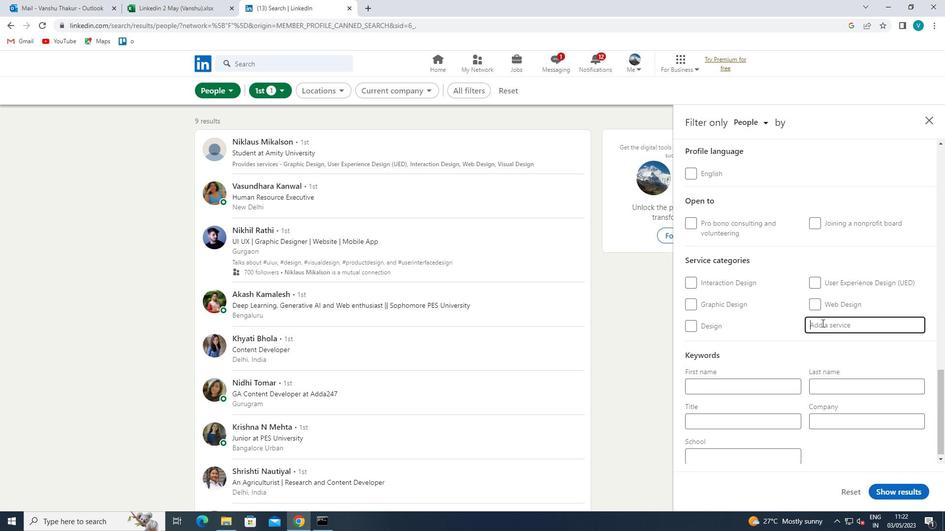 
Action: Key pressed <Key.shift>PUBLIC<Key.space><Key.shift>S
Screenshot: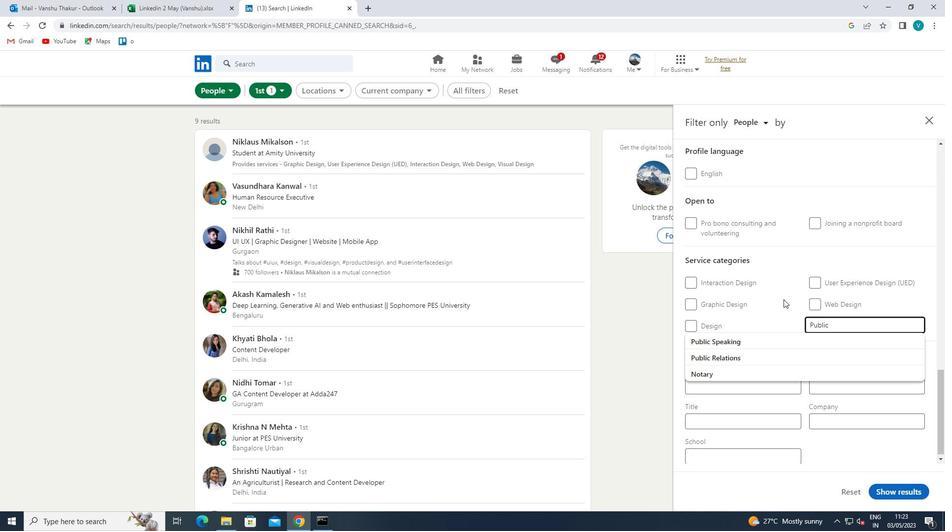 
Action: Mouse moved to (744, 342)
Screenshot: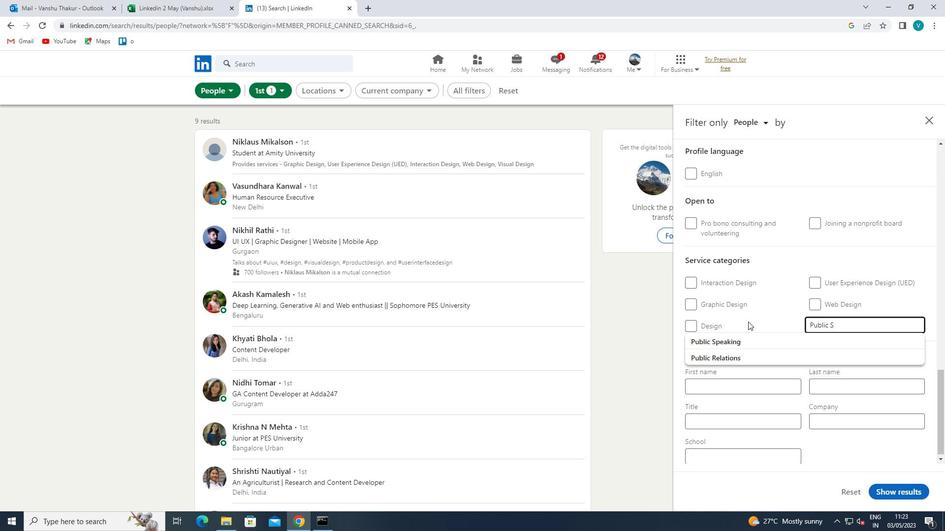 
Action: Mouse pressed left at (744, 342)
Screenshot: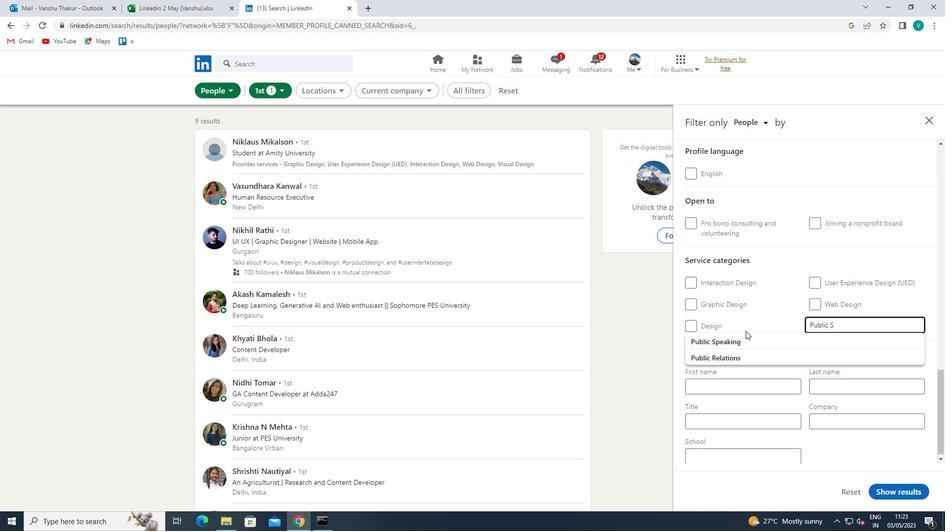 
Action: Mouse moved to (749, 343)
Screenshot: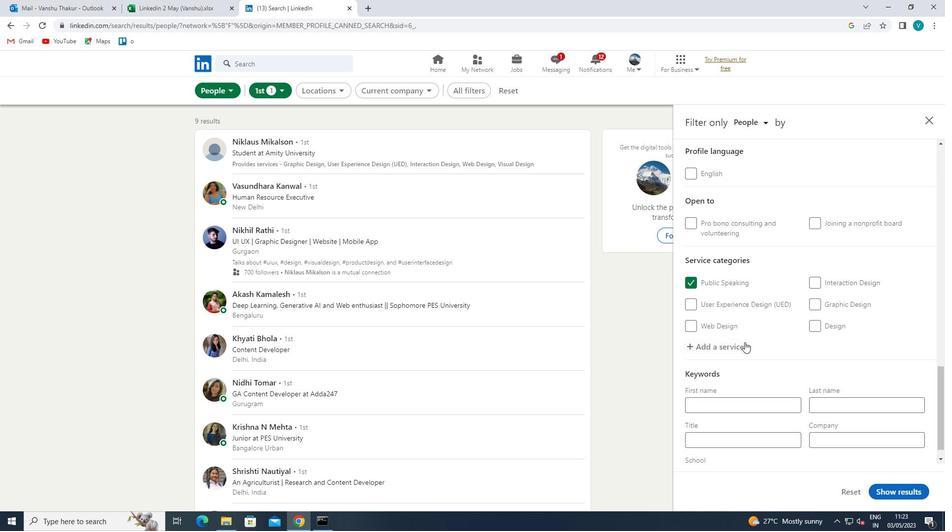 
Action: Mouse scrolled (749, 342) with delta (0, 0)
Screenshot: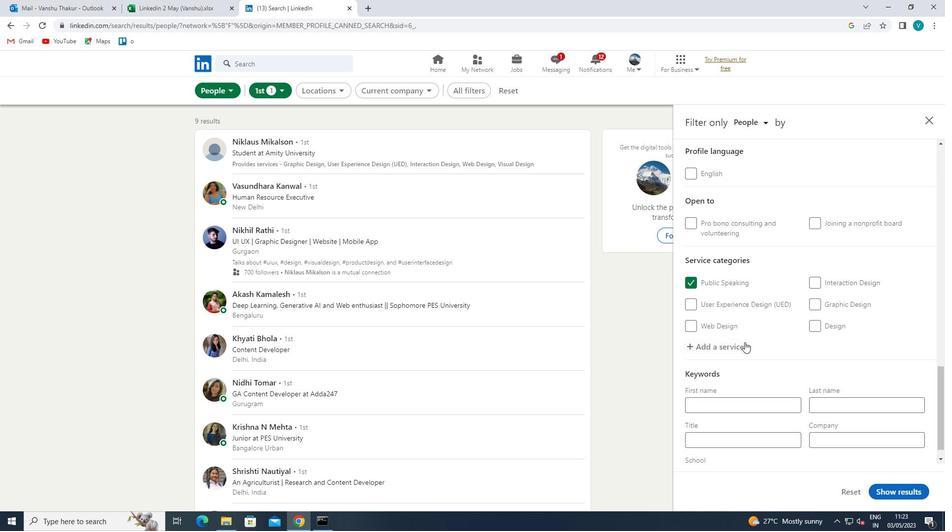 
Action: Mouse moved to (749, 345)
Screenshot: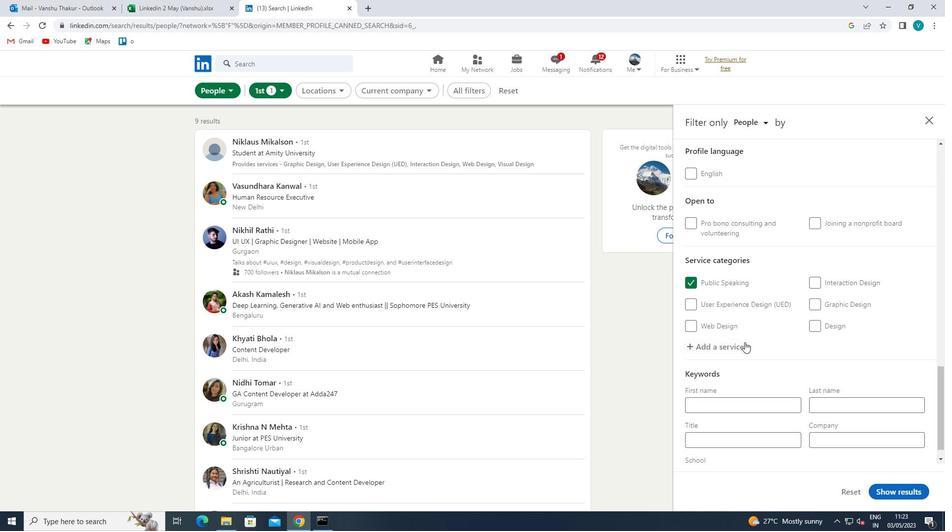 
Action: Mouse scrolled (749, 344) with delta (0, 0)
Screenshot: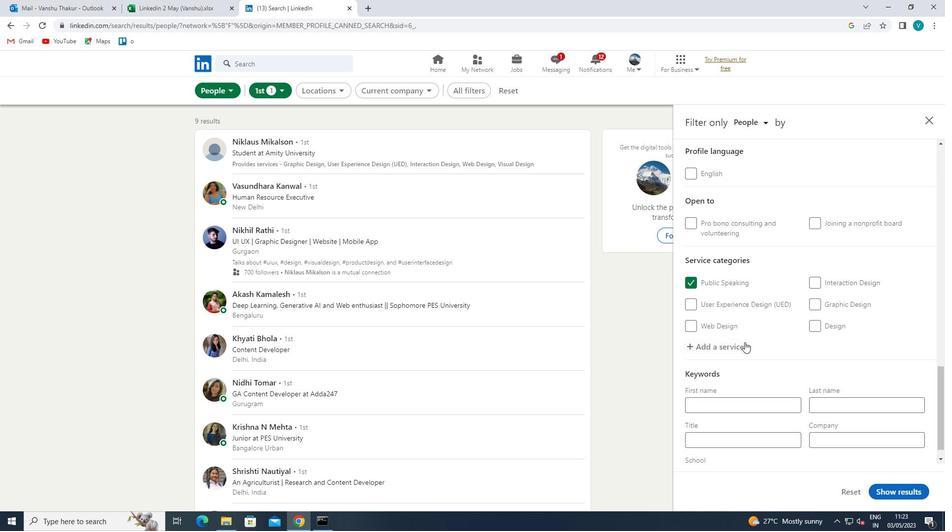 
Action: Mouse moved to (750, 346)
Screenshot: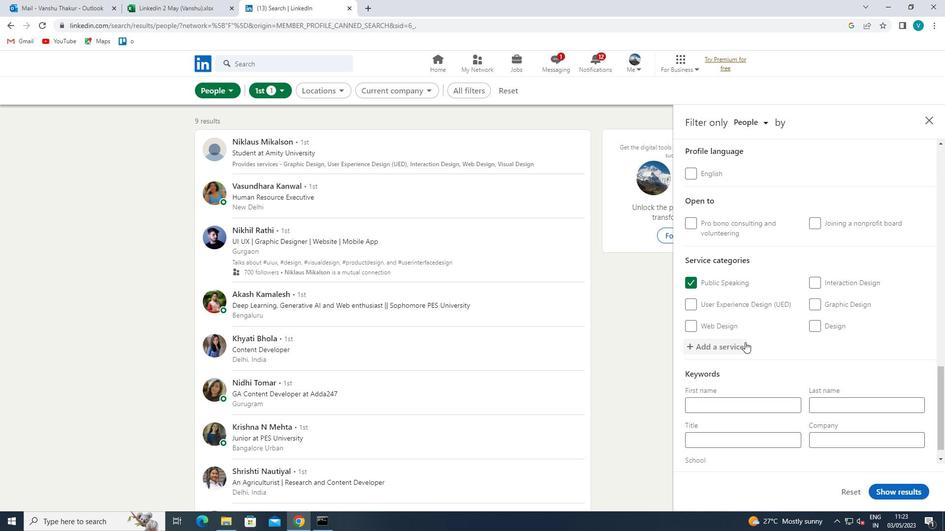 
Action: Mouse scrolled (750, 346) with delta (0, 0)
Screenshot: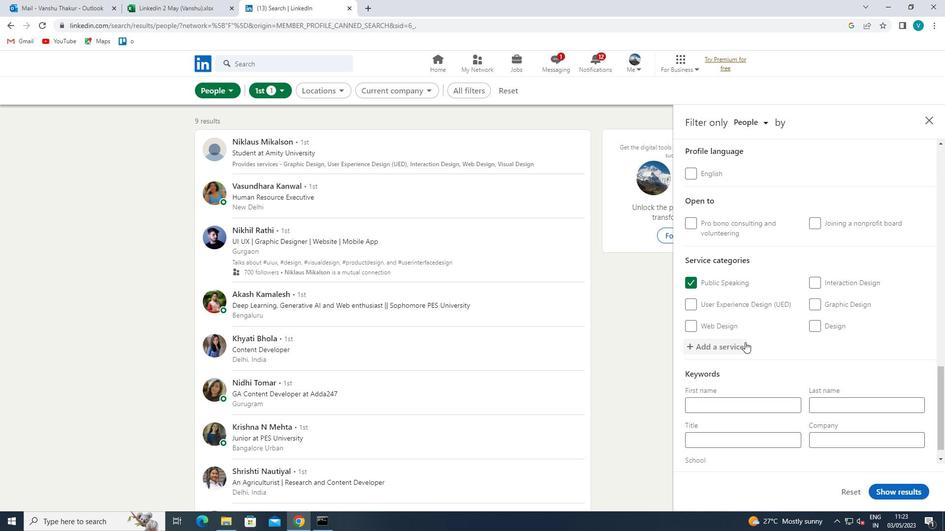
Action: Mouse moved to (751, 347)
Screenshot: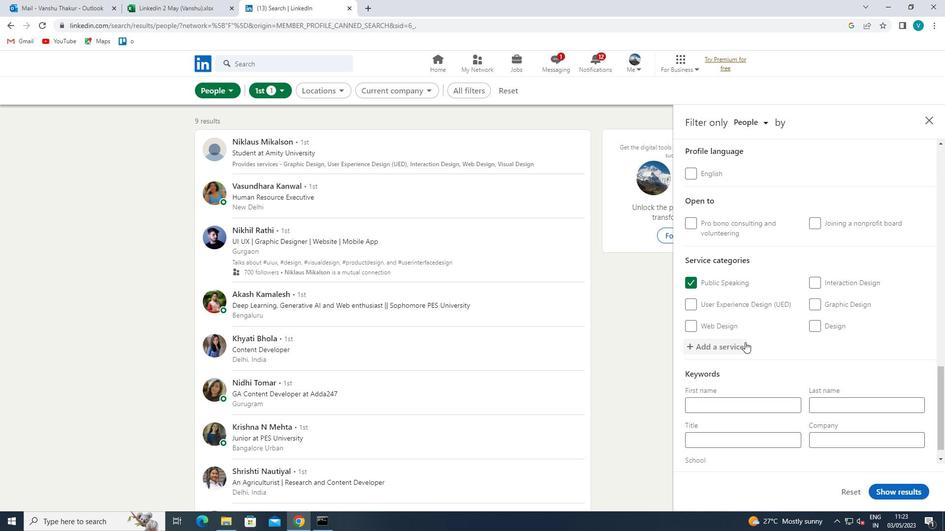 
Action: Mouse scrolled (751, 346) with delta (0, 0)
Screenshot: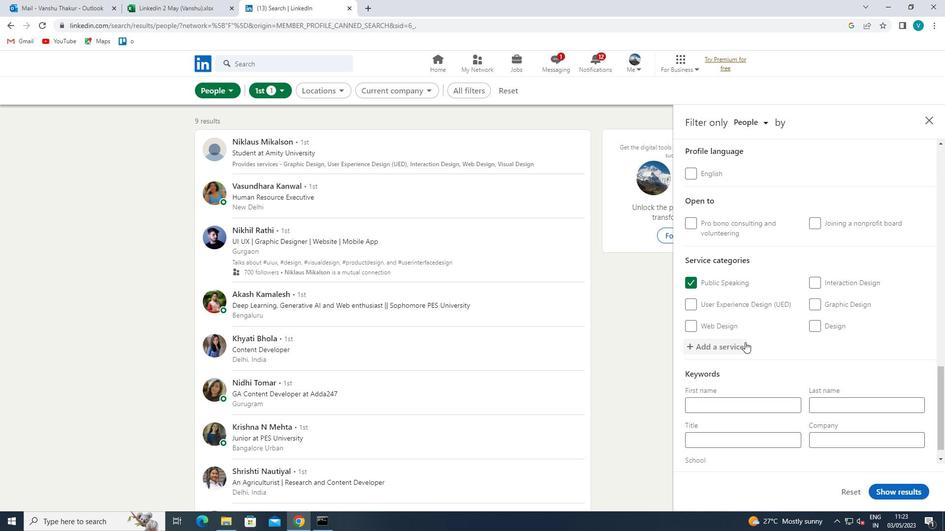 
Action: Mouse moved to (761, 425)
Screenshot: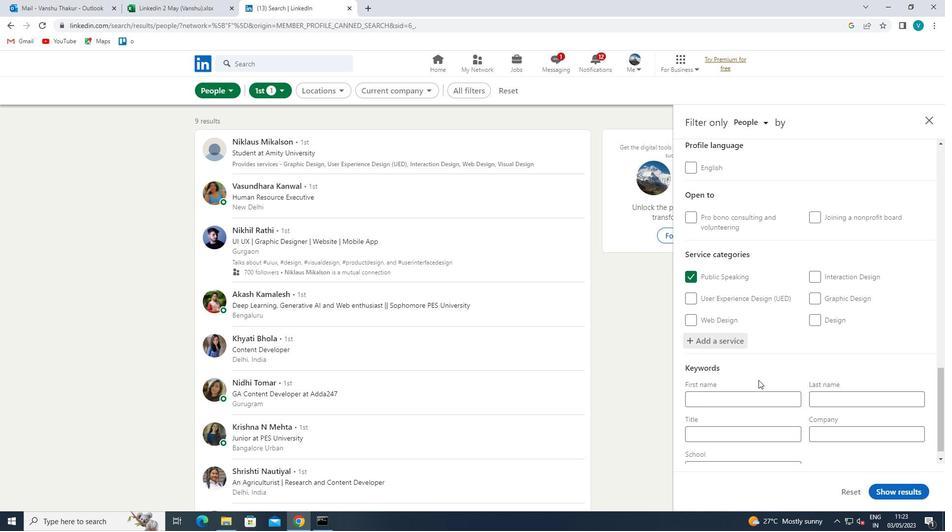 
Action: Mouse pressed left at (761, 425)
Screenshot: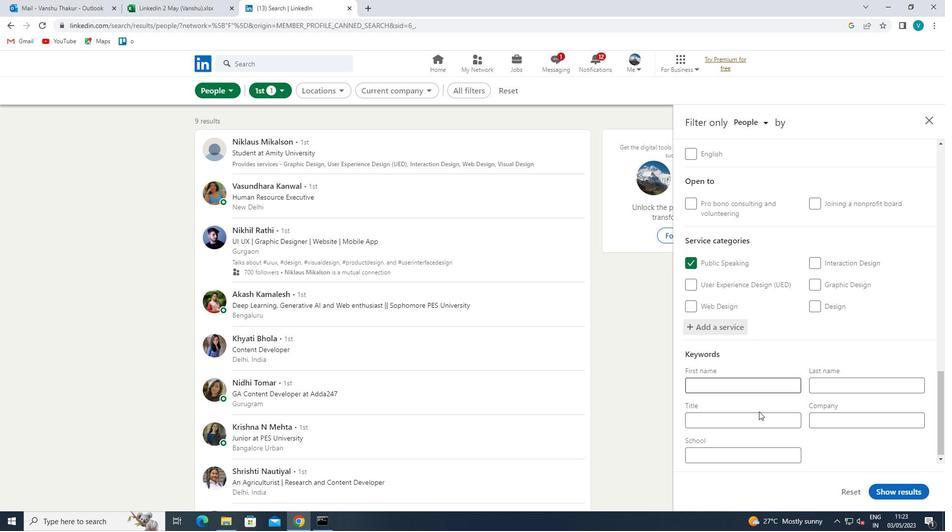 
Action: Key pressed <Key.shift>COURIER<Key.space>
Screenshot: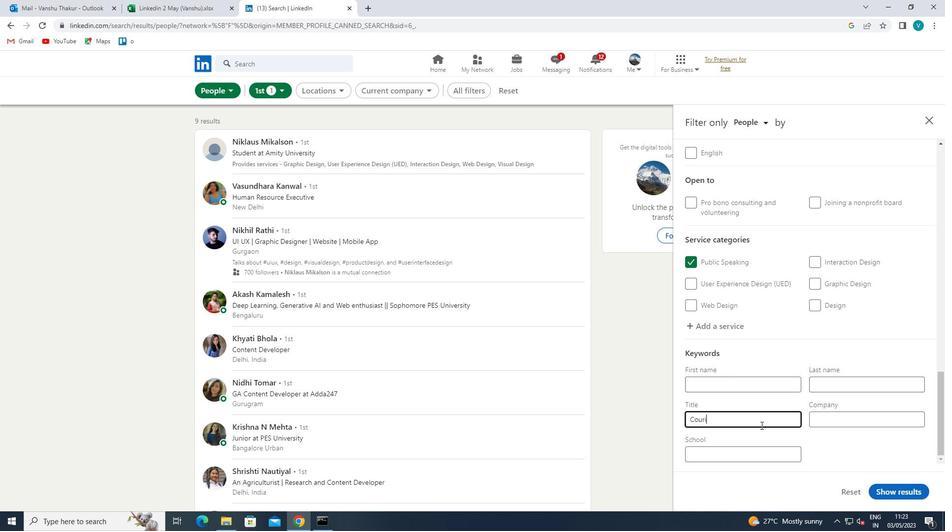 
Action: Mouse moved to (873, 489)
Screenshot: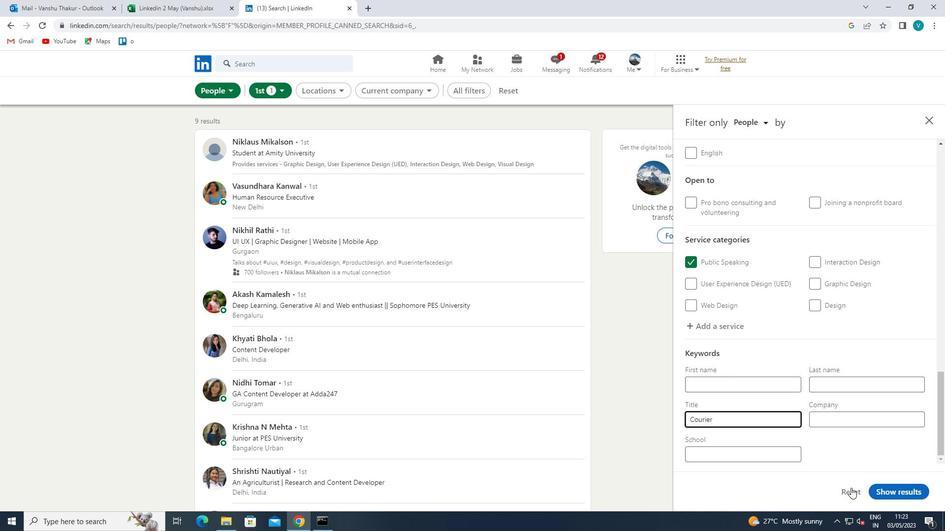 
Action: Mouse pressed left at (873, 489)
Screenshot: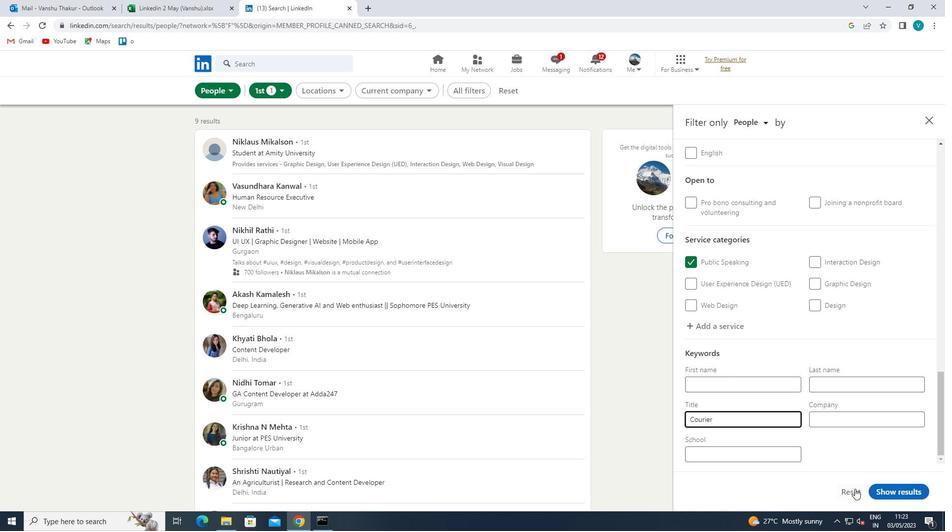 
Action: Mouse moved to (874, 490)
Screenshot: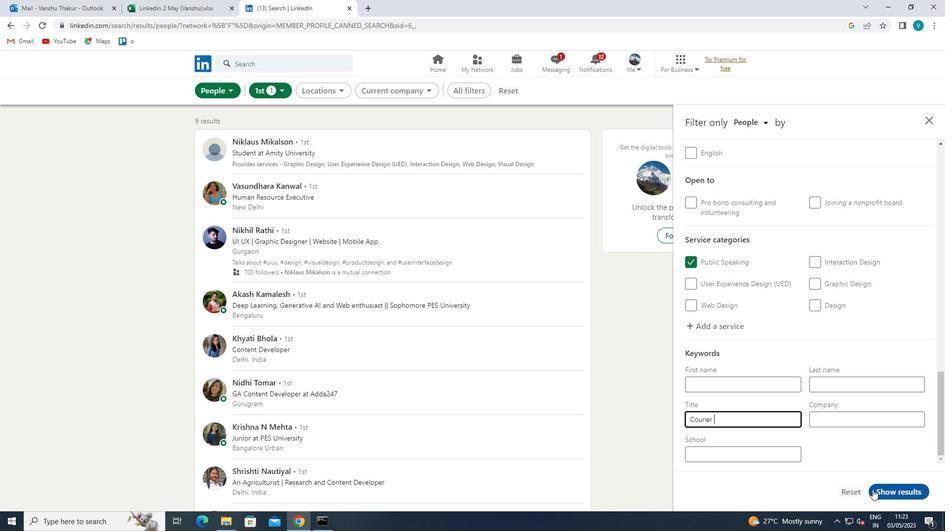 
